 Task: Add Sunfood Superfoods Raw Organic Superfood Smoothie Mix to the cart.
Action: Mouse moved to (274, 133)
Screenshot: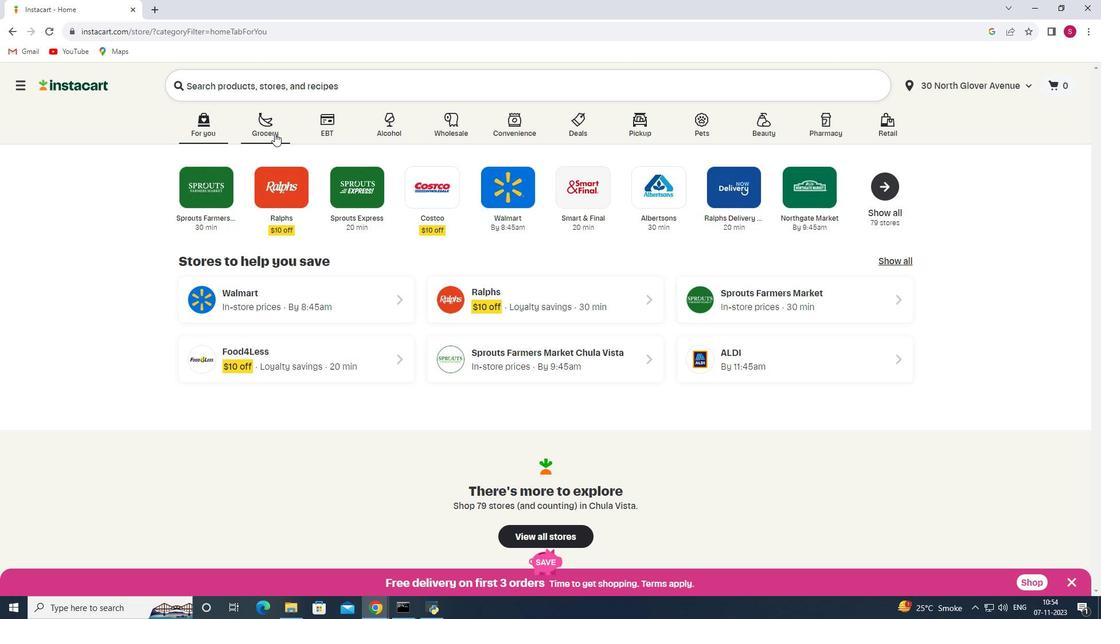 
Action: Mouse pressed left at (274, 133)
Screenshot: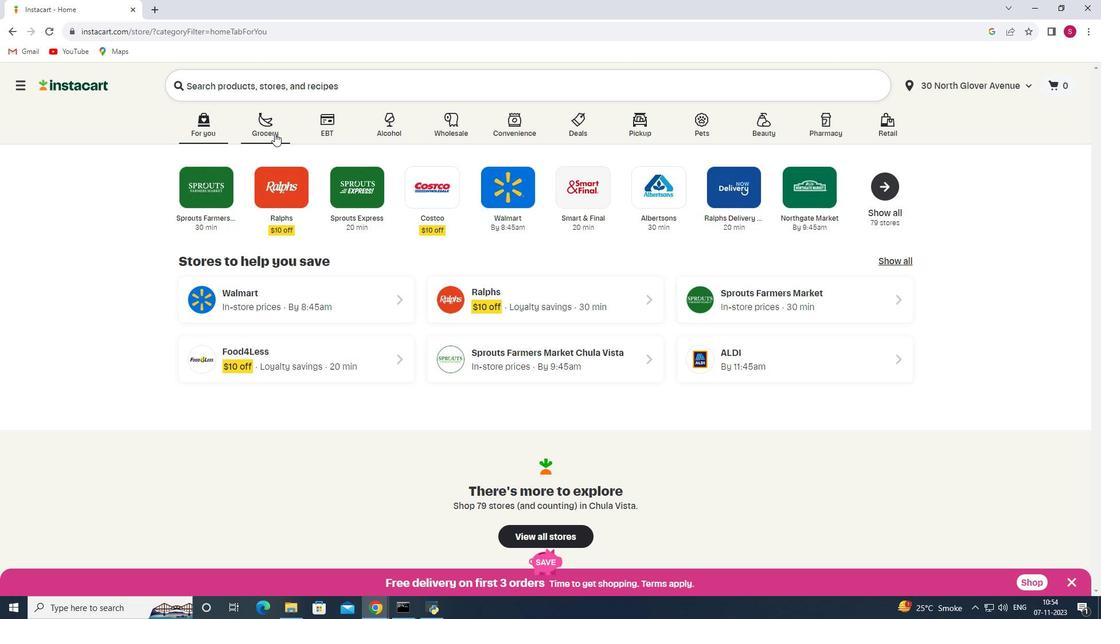 
Action: Mouse moved to (272, 334)
Screenshot: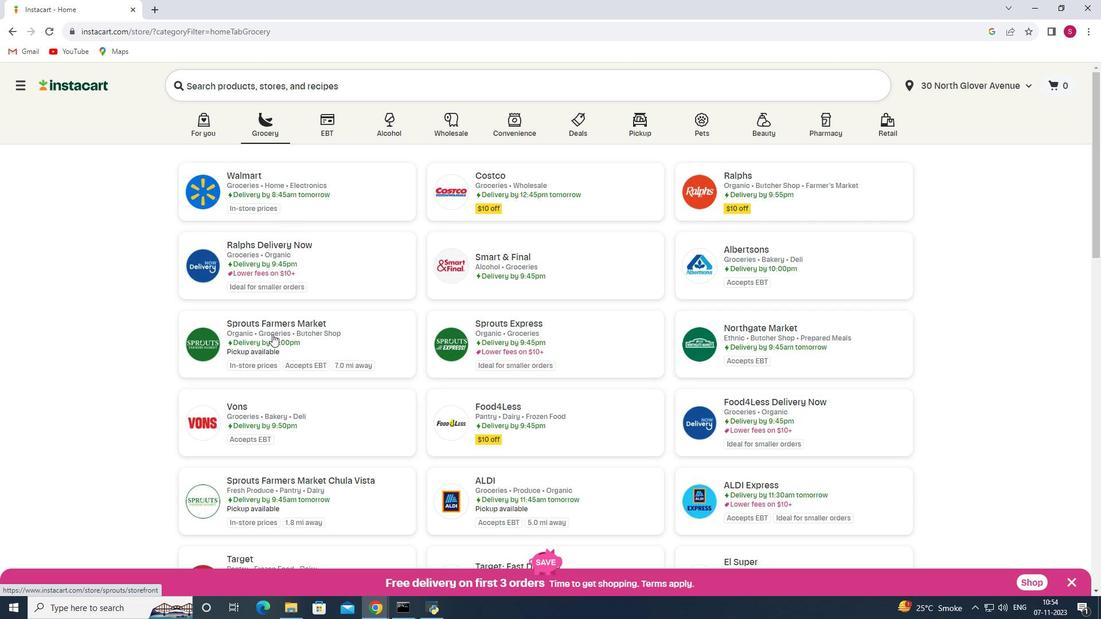 
Action: Mouse pressed left at (272, 334)
Screenshot: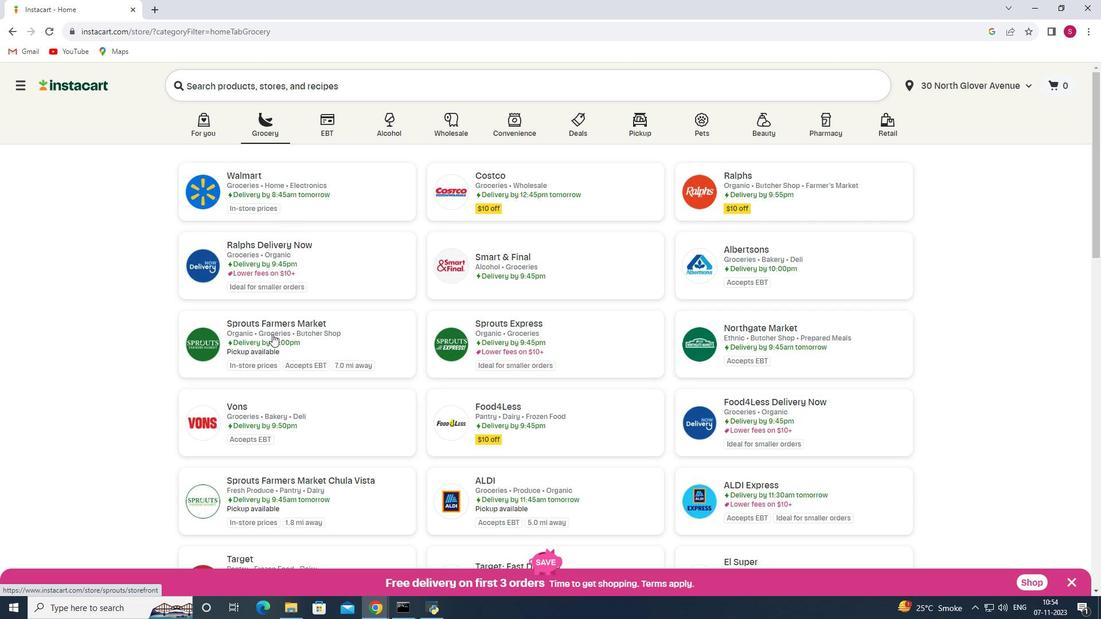 
Action: Mouse moved to (98, 328)
Screenshot: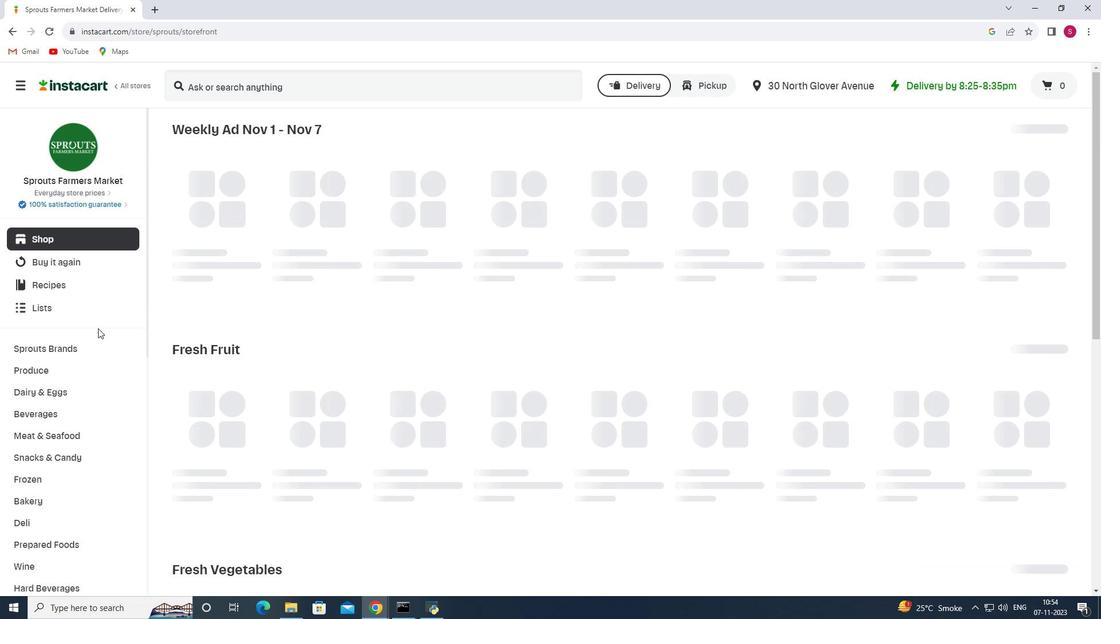 
Action: Mouse scrolled (98, 328) with delta (0, 0)
Screenshot: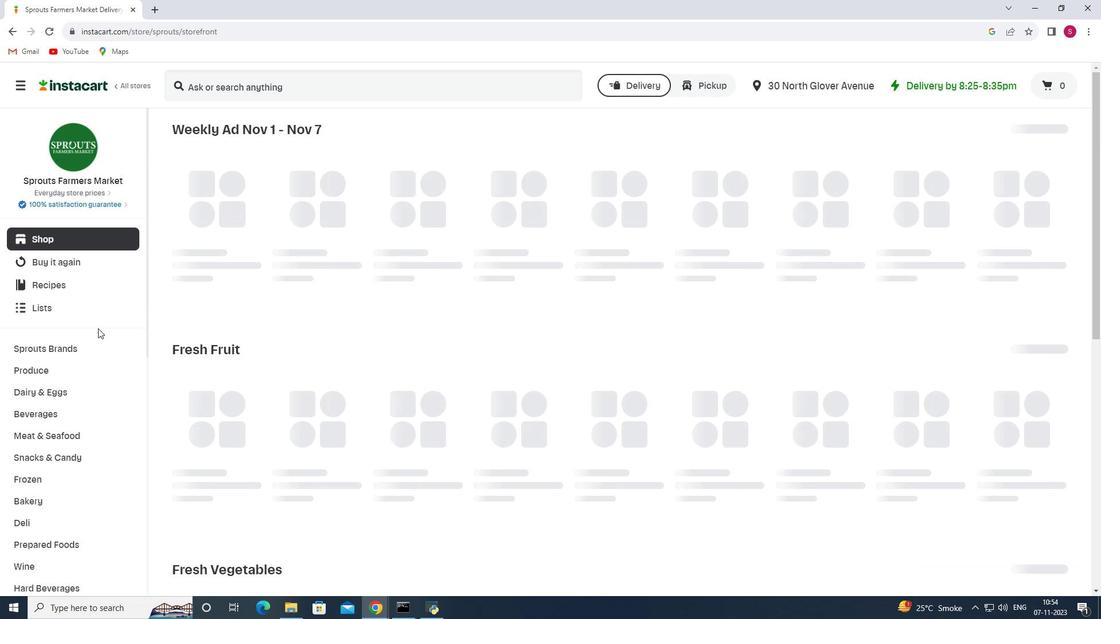 
Action: Mouse scrolled (98, 328) with delta (0, 0)
Screenshot: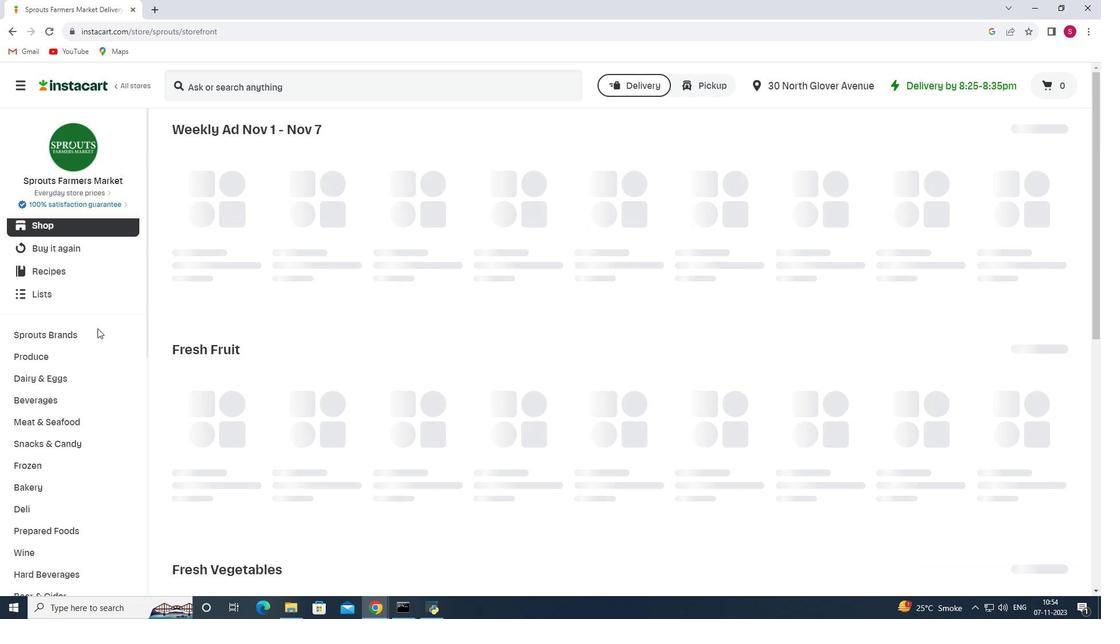 
Action: Mouse scrolled (98, 328) with delta (0, 0)
Screenshot: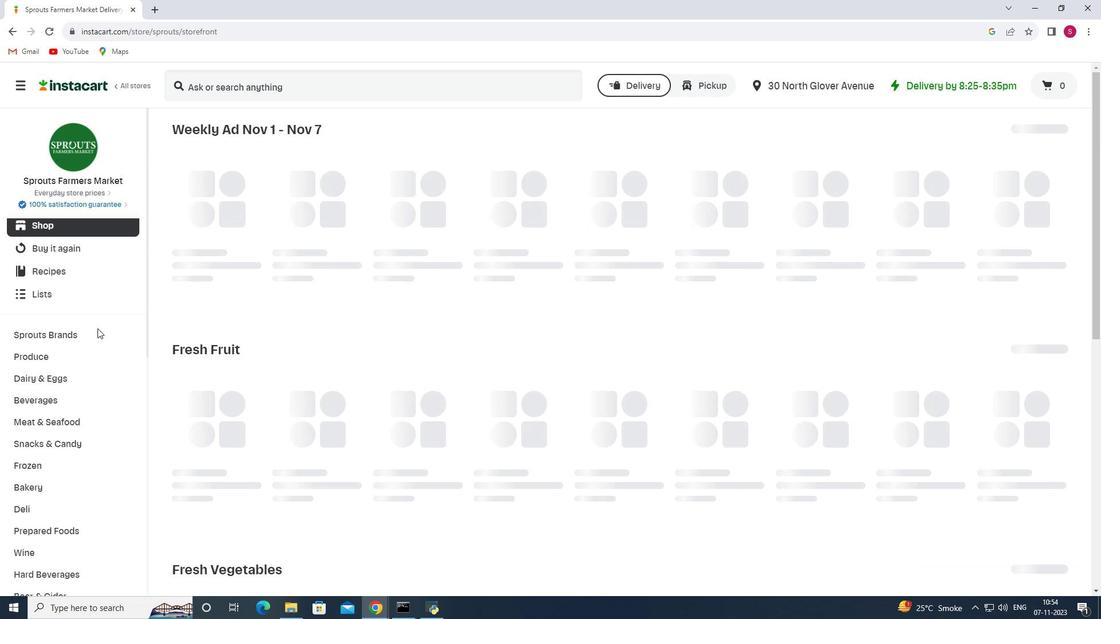 
Action: Mouse moved to (97, 328)
Screenshot: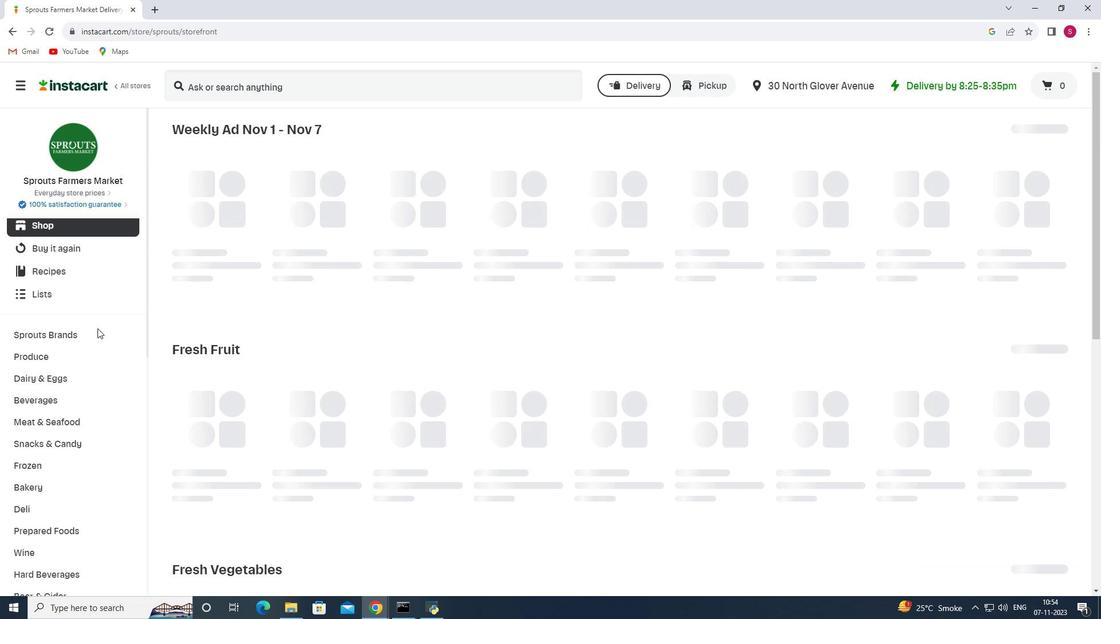 
Action: Mouse scrolled (97, 328) with delta (0, 0)
Screenshot: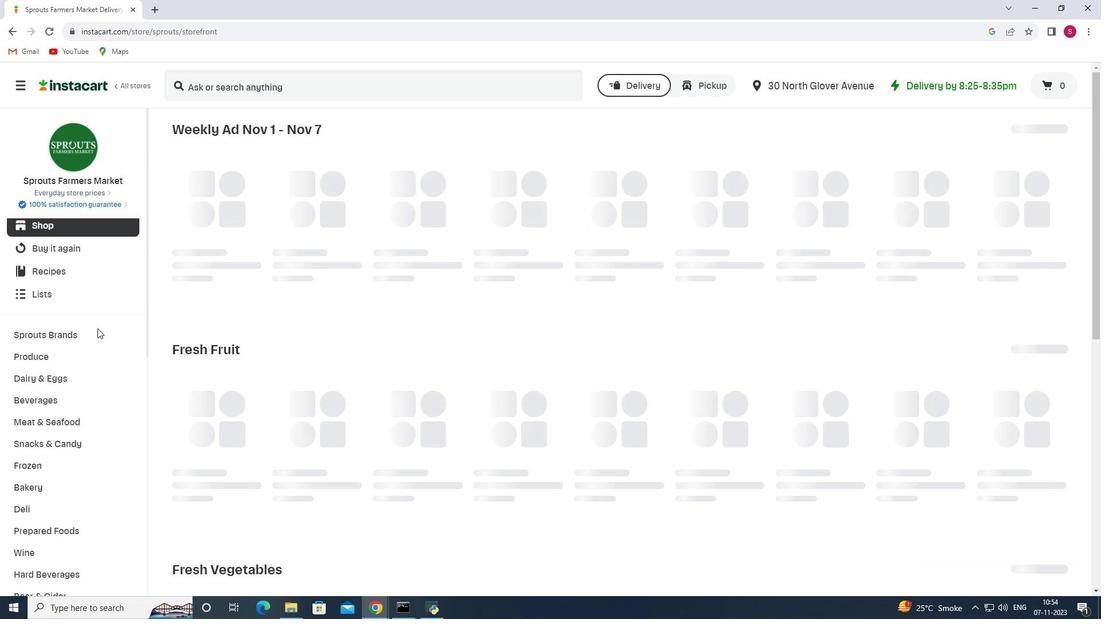 
Action: Mouse moved to (90, 322)
Screenshot: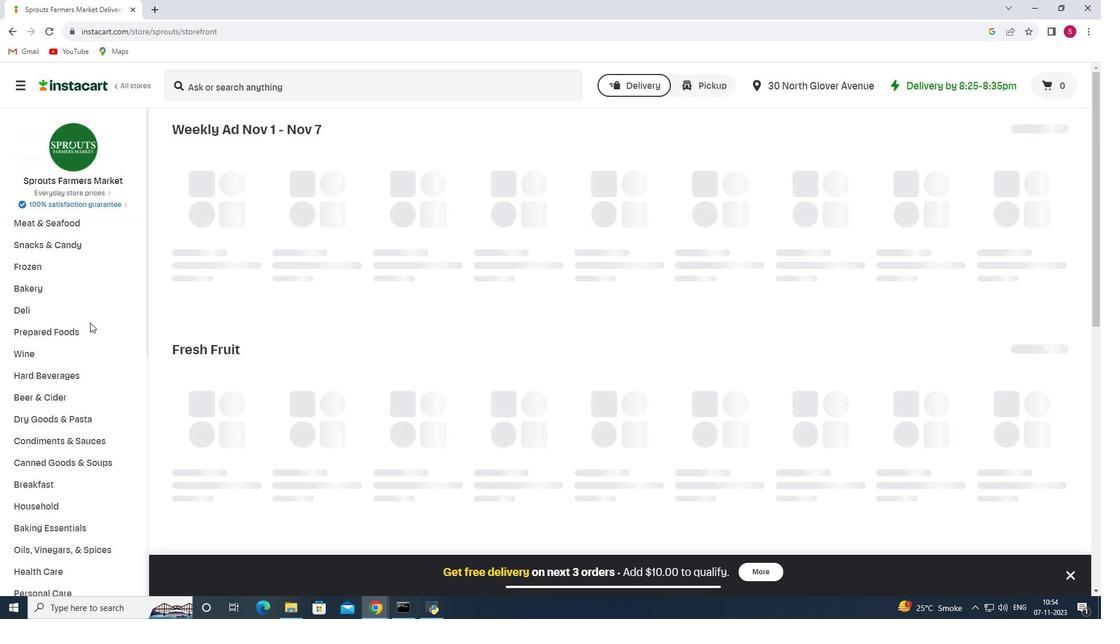
Action: Mouse scrolled (90, 322) with delta (0, 0)
Screenshot: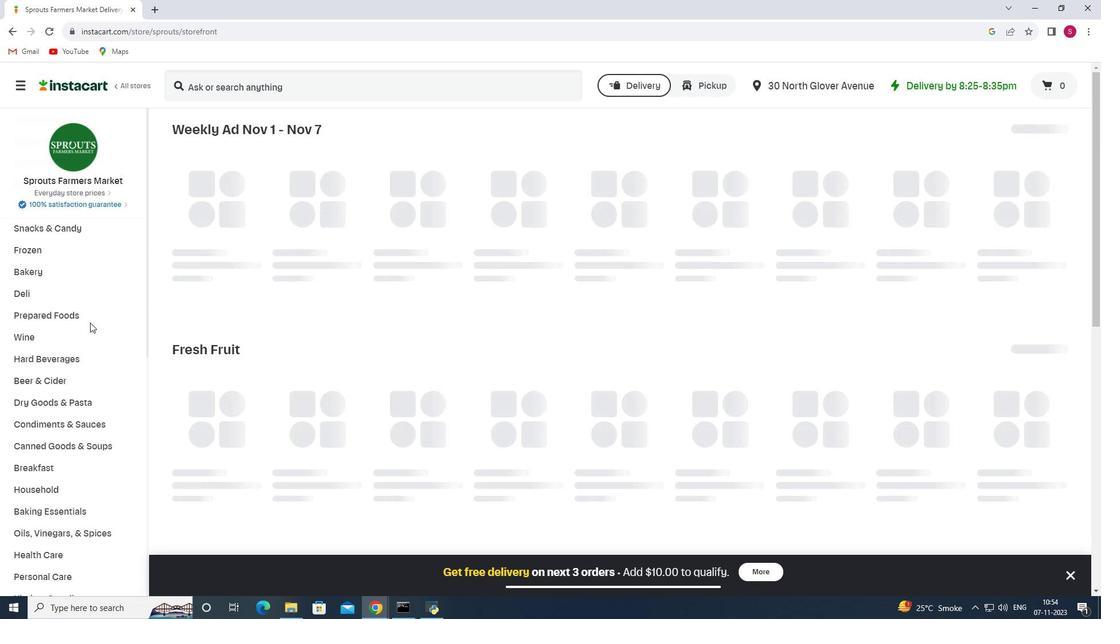 
Action: Mouse scrolled (90, 322) with delta (0, 0)
Screenshot: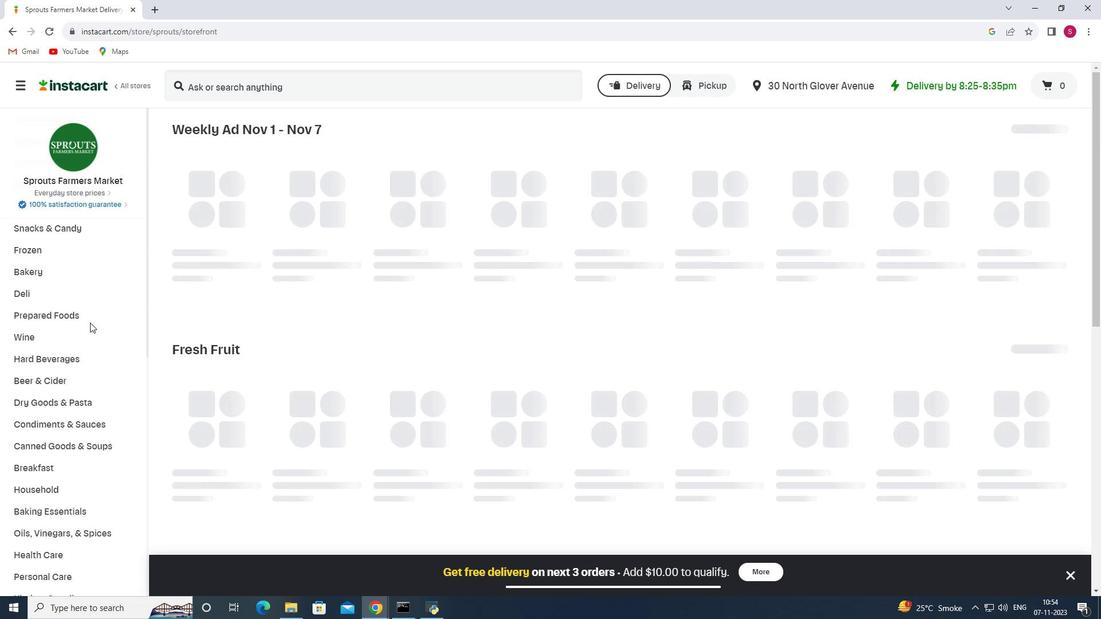 
Action: Mouse scrolled (90, 322) with delta (0, 0)
Screenshot: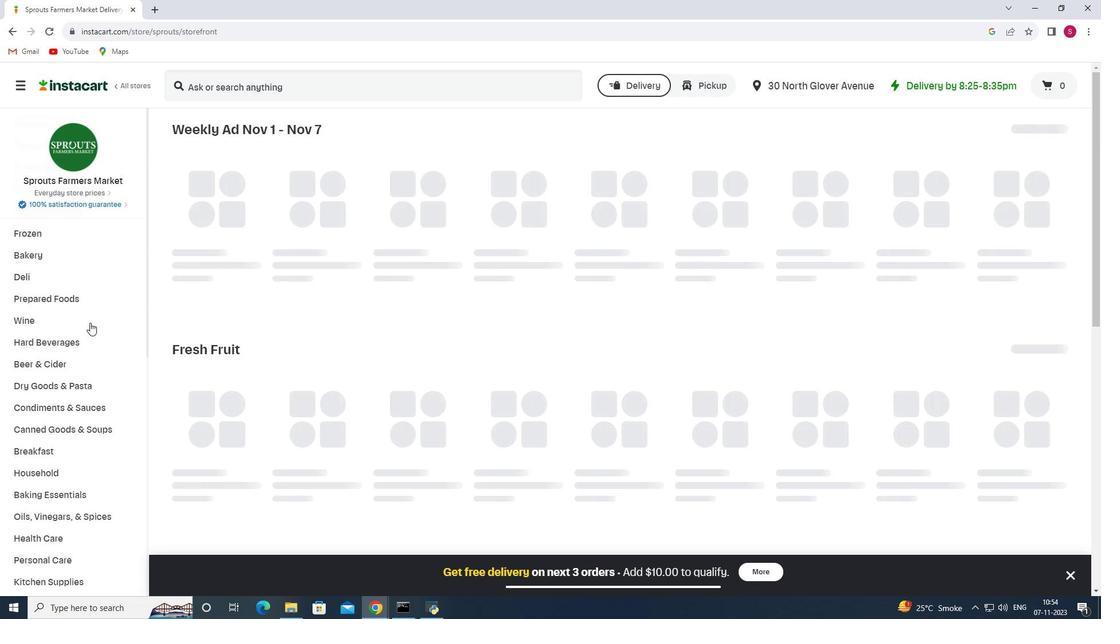 
Action: Mouse scrolled (90, 322) with delta (0, 0)
Screenshot: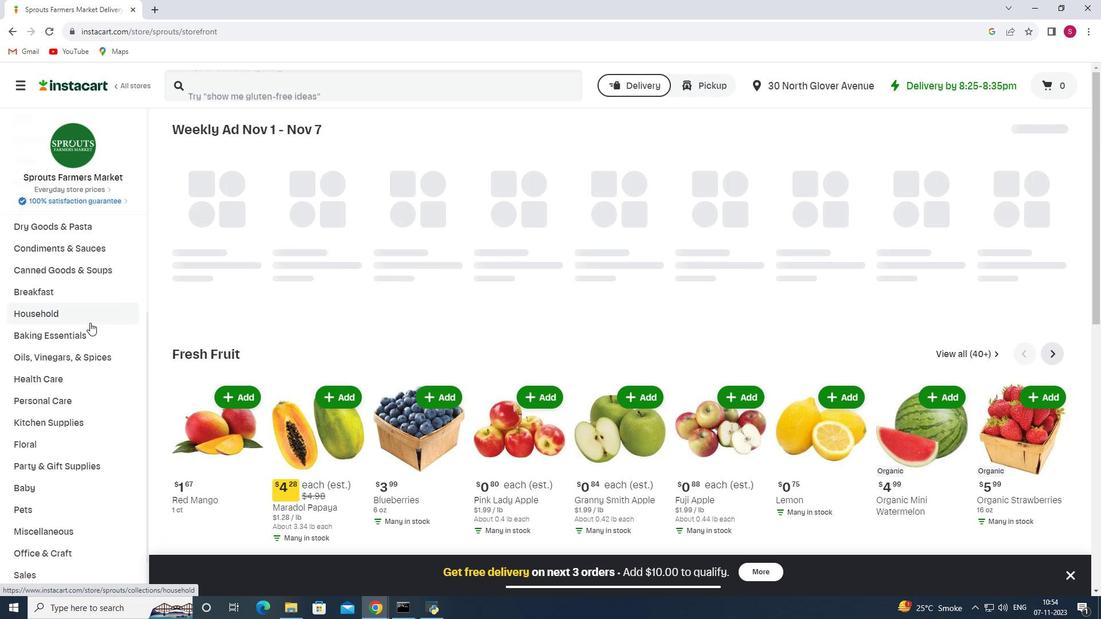 
Action: Mouse moved to (77, 324)
Screenshot: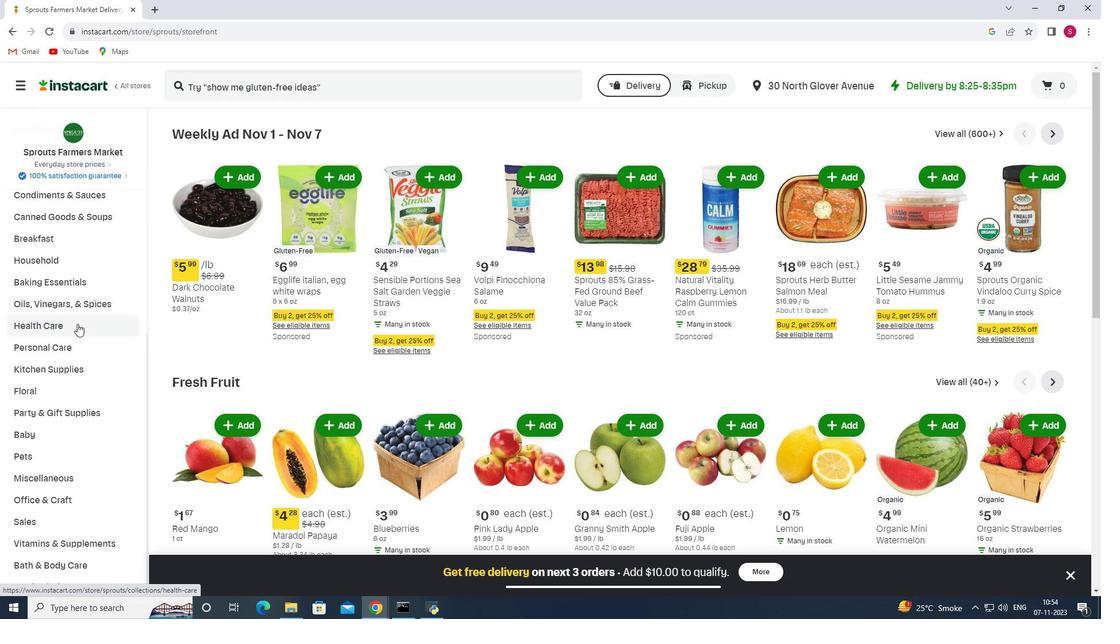 
Action: Mouse pressed left at (77, 324)
Screenshot: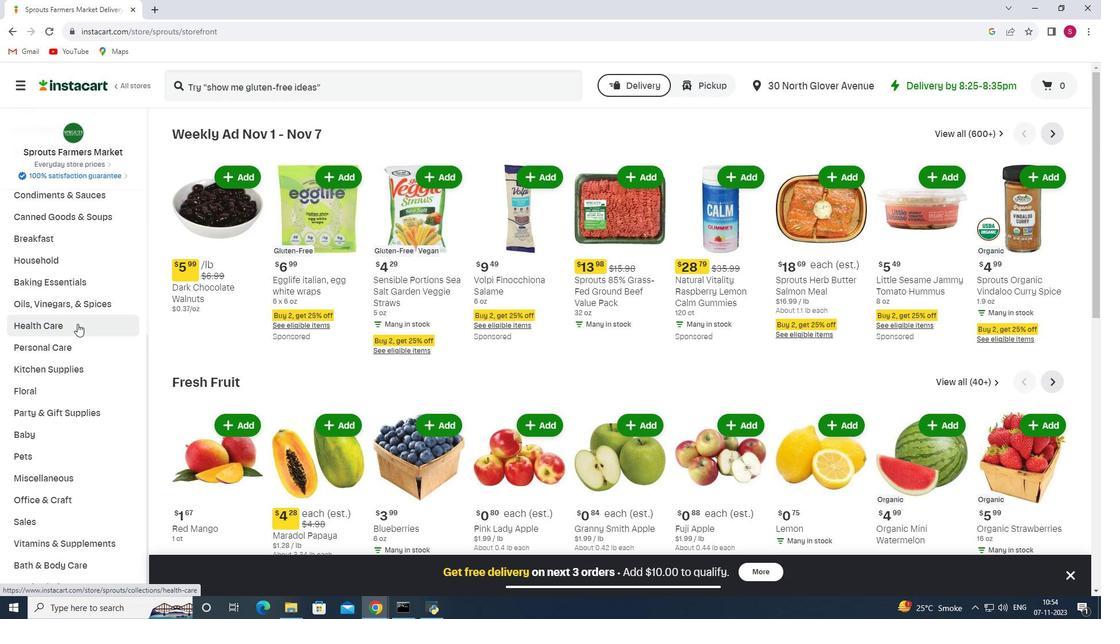 
Action: Mouse moved to (409, 159)
Screenshot: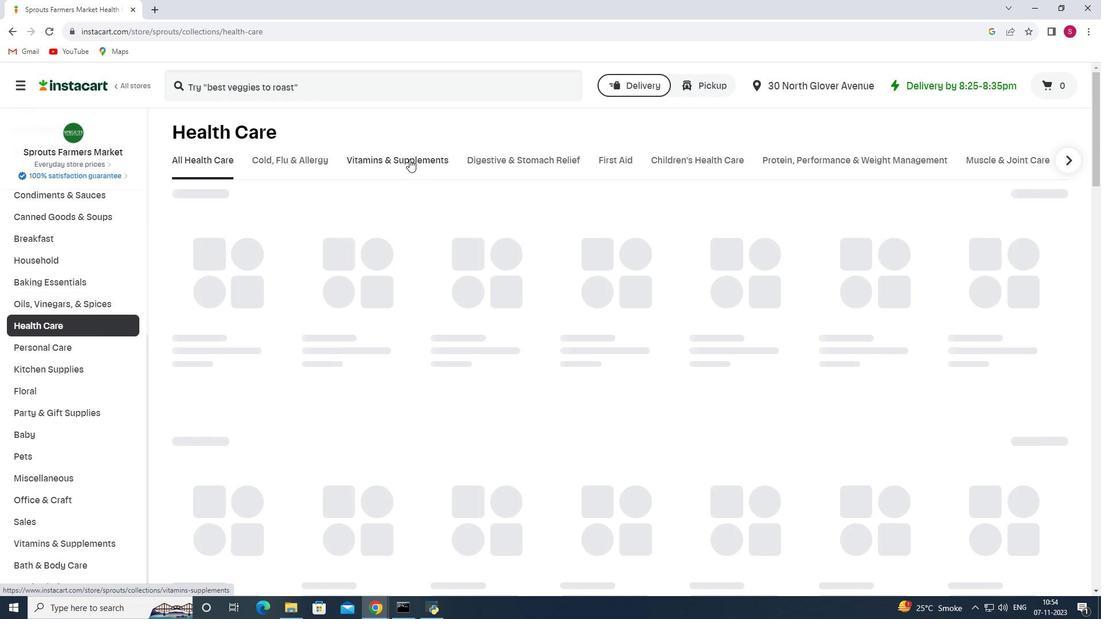 
Action: Mouse pressed left at (409, 159)
Screenshot: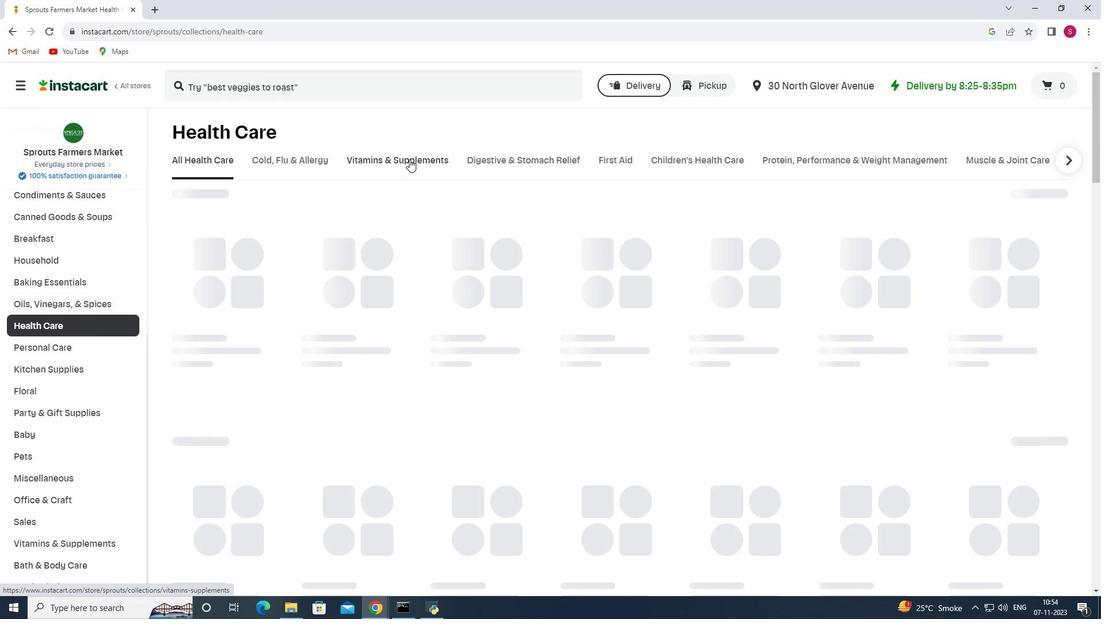 
Action: Mouse moved to (454, 211)
Screenshot: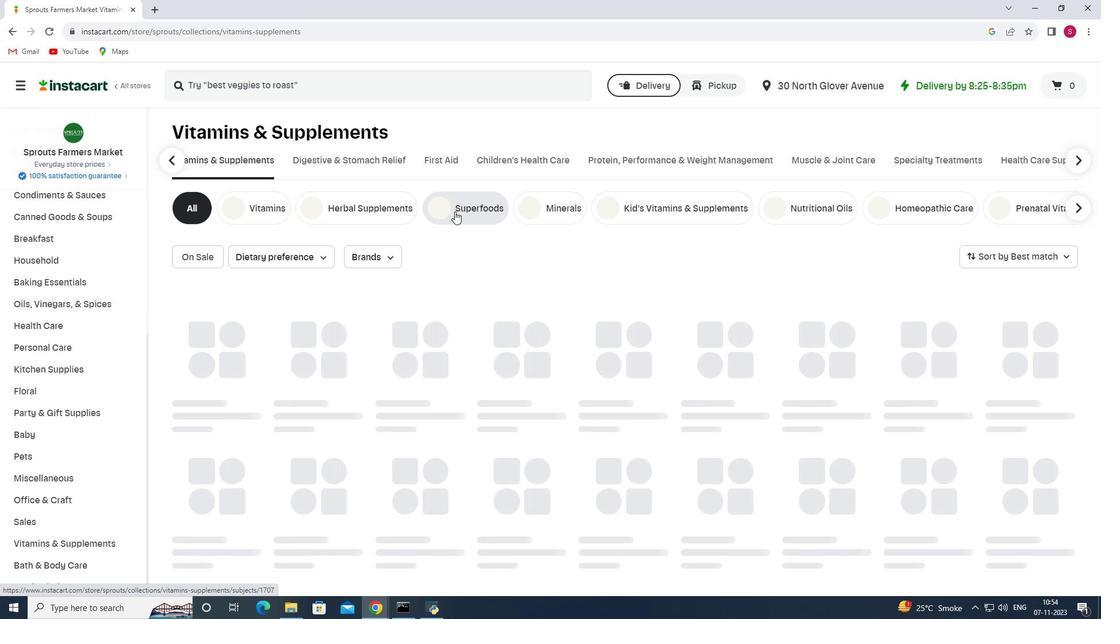 
Action: Mouse pressed left at (454, 211)
Screenshot: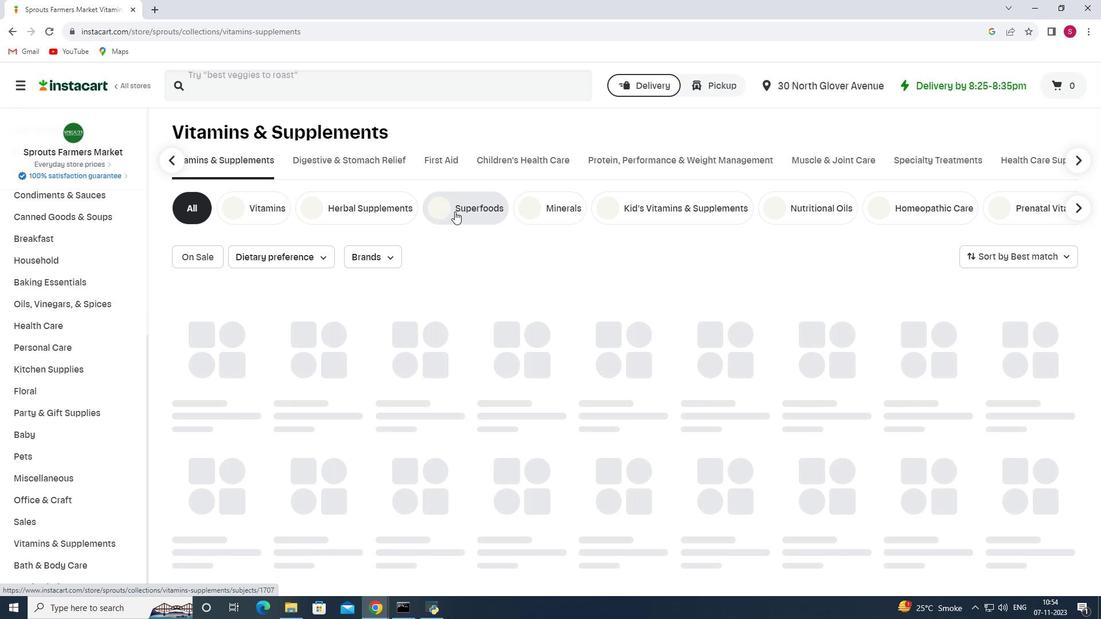 
Action: Mouse moved to (313, 92)
Screenshot: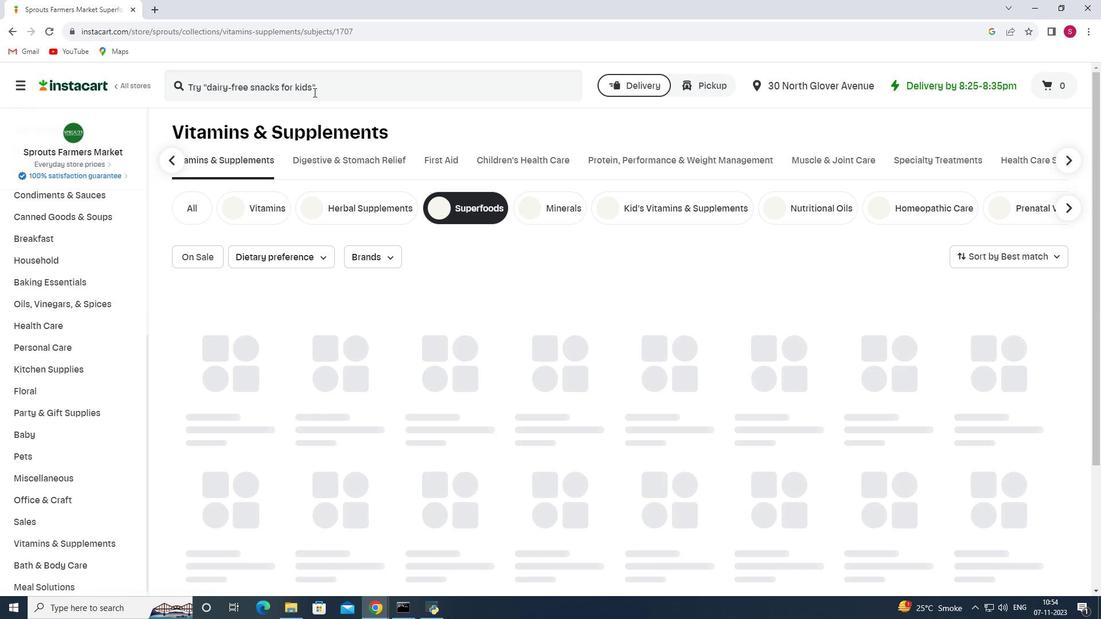 
Action: Mouse pressed left at (313, 92)
Screenshot: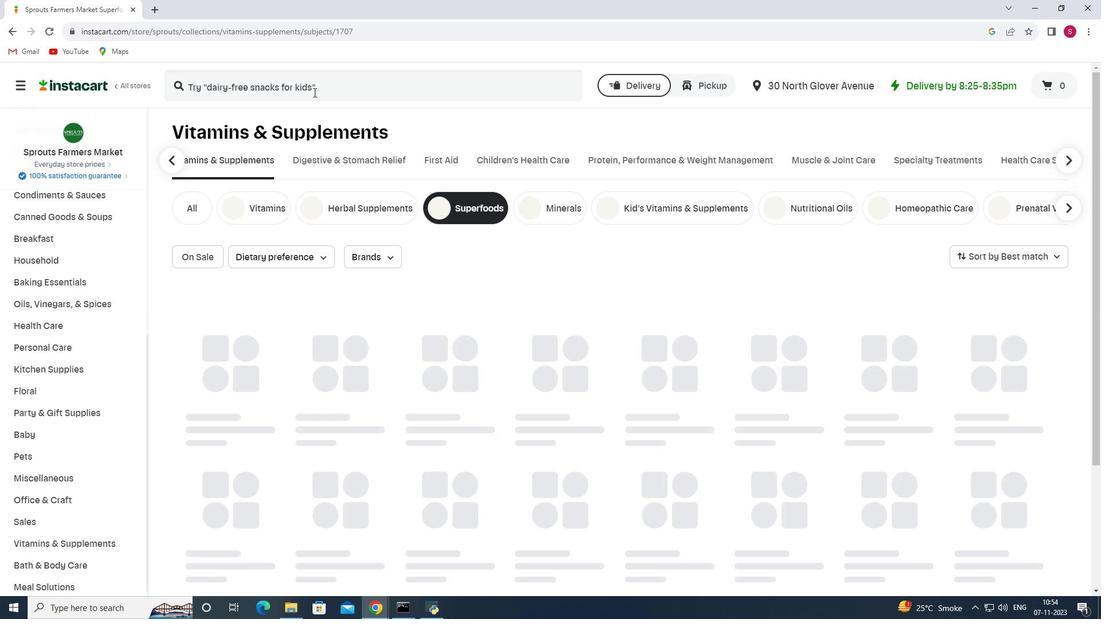 
Action: Key pressed <Key.shift>Sunfood<Key.space><Key.shift>Superfoods<Key.space><Key.shift>Raw<Key.space><Key.shift>Organic<Key.space><Key.shift>Superfood<Key.space><Key.shift>Smoothie<Key.space><Key.shift>Mix<Key.enter>
Screenshot: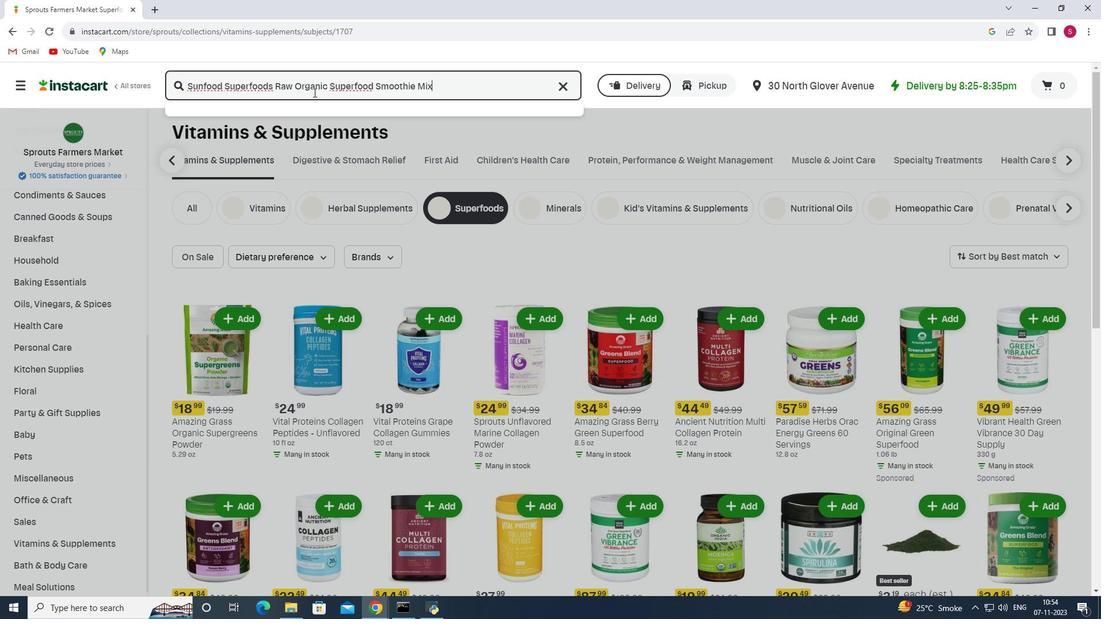 
Action: Mouse moved to (383, 209)
Screenshot: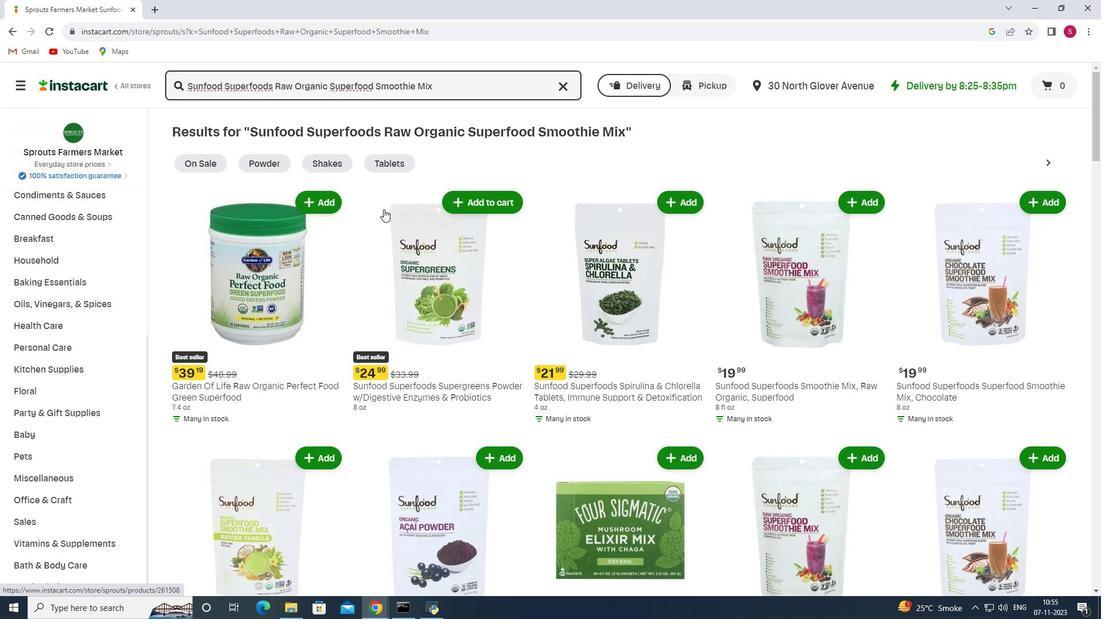 
Action: Mouse scrolled (383, 208) with delta (0, 0)
Screenshot: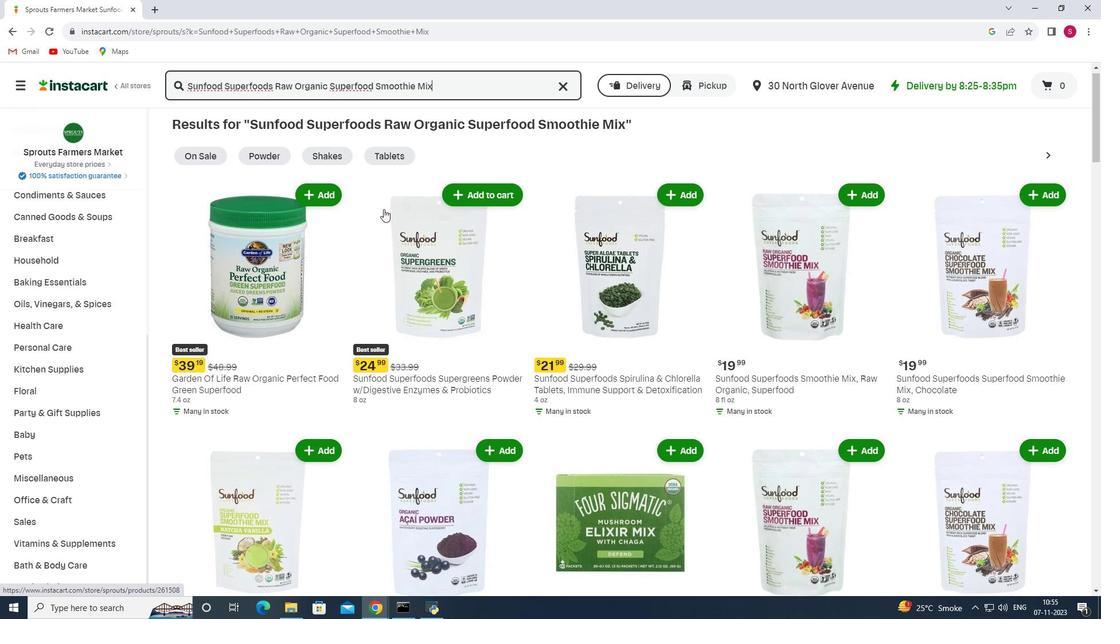 
Action: Mouse moved to (421, 206)
Screenshot: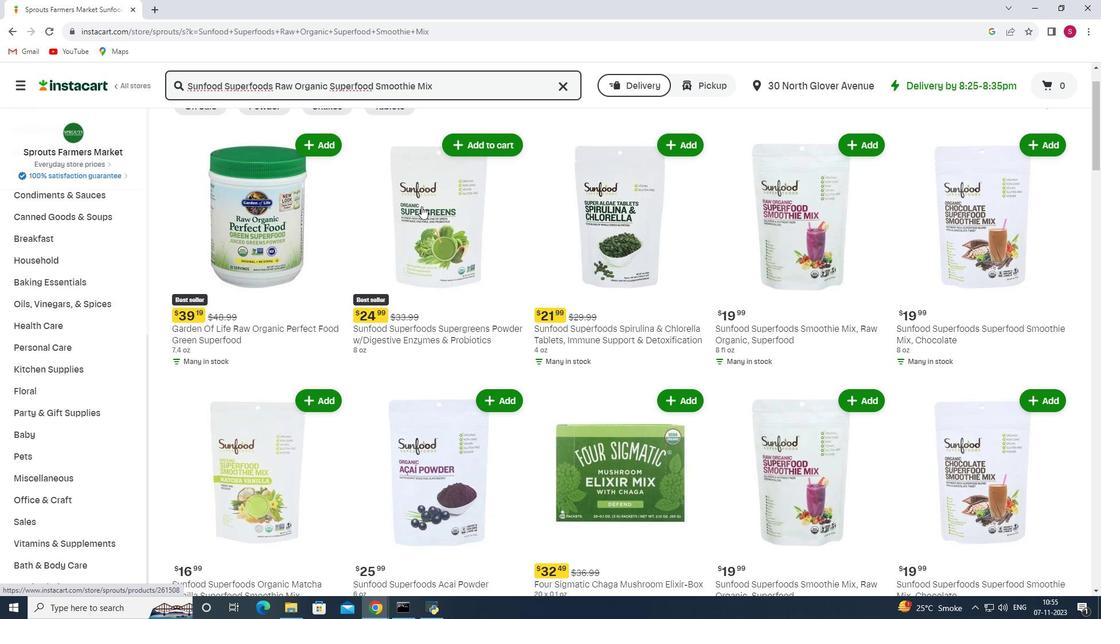 
Action: Mouse scrolled (421, 205) with delta (0, 0)
Screenshot: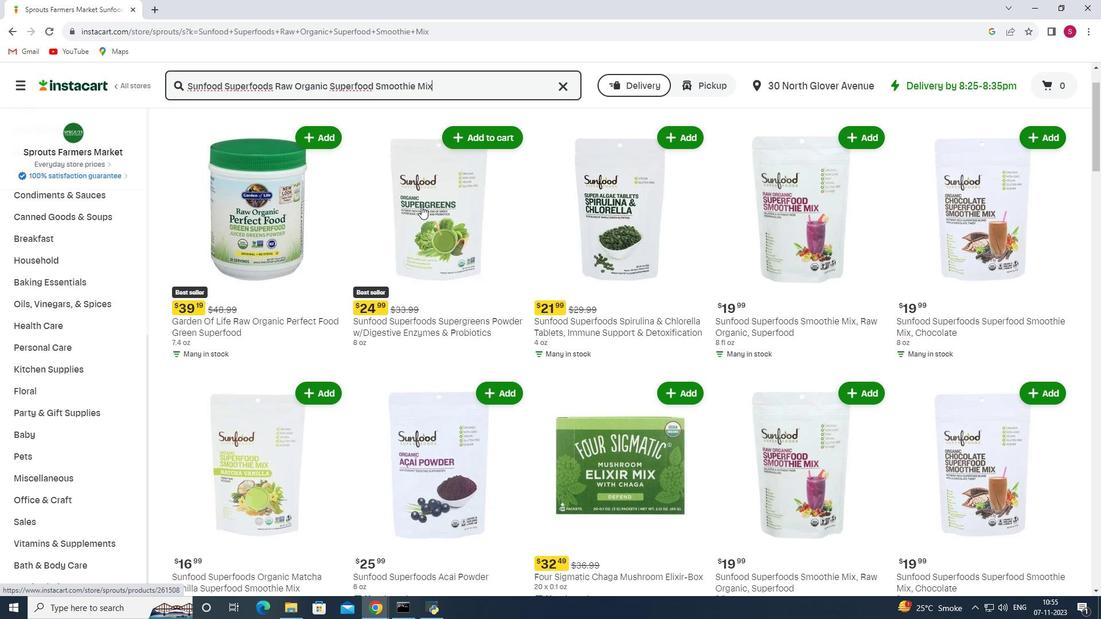 
Action: Mouse moved to (488, 209)
Screenshot: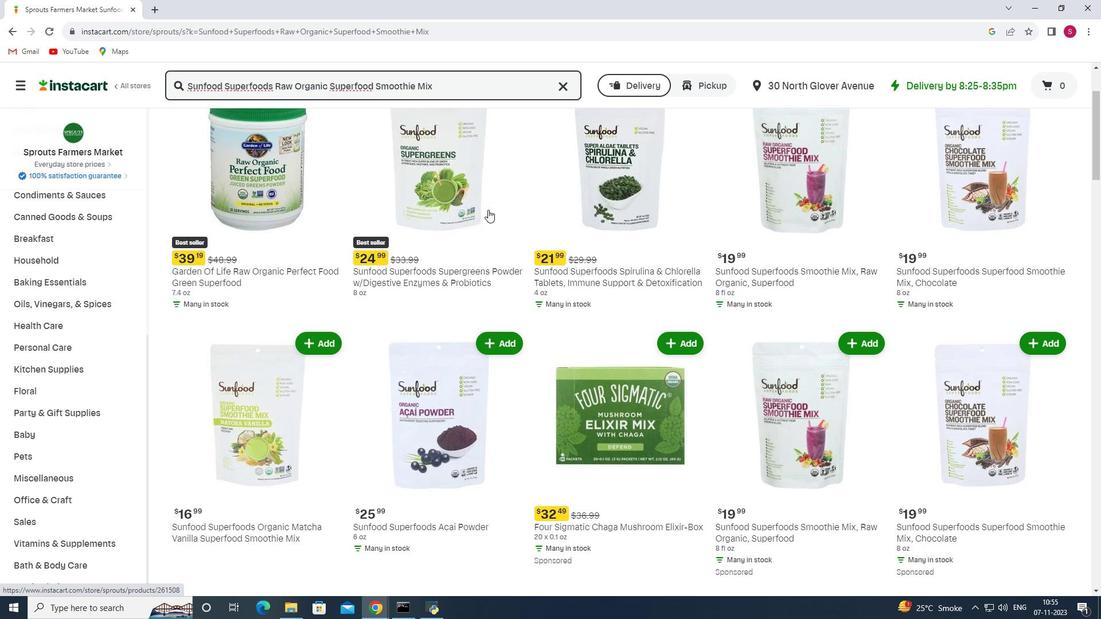 
Action: Mouse scrolled (488, 209) with delta (0, 0)
Screenshot: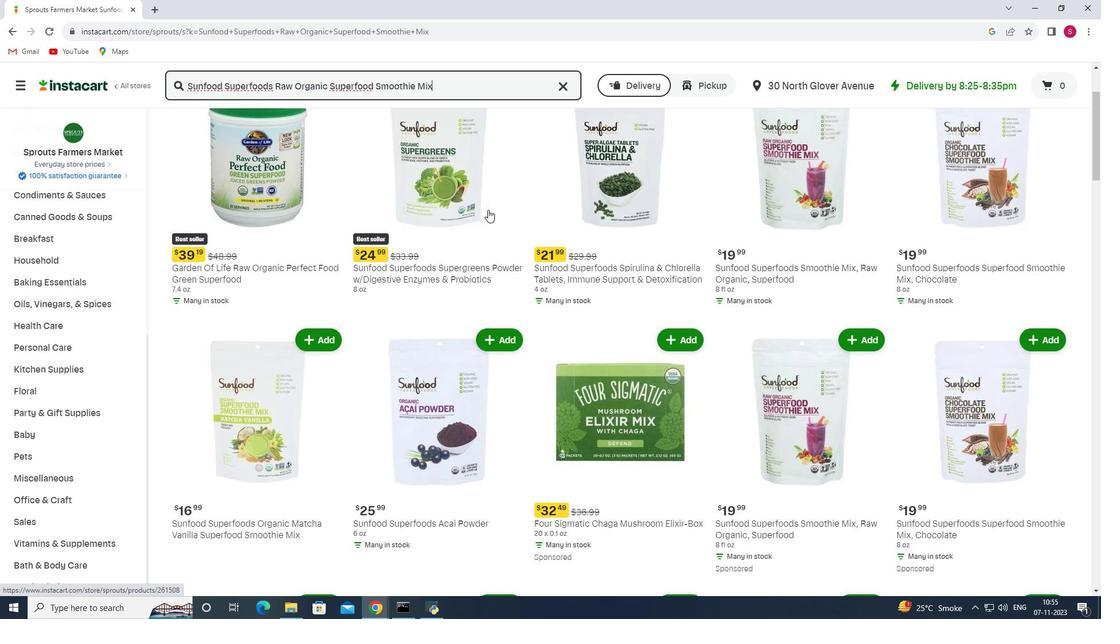 
Action: Mouse scrolled (488, 209) with delta (0, 0)
Screenshot: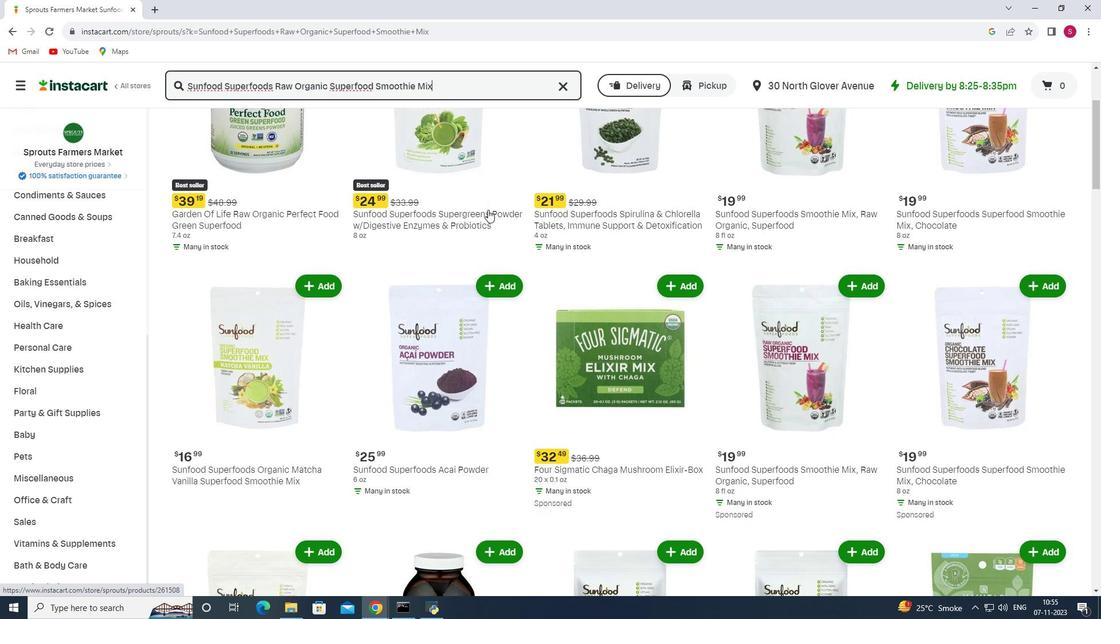 
Action: Mouse scrolled (488, 209) with delta (0, 0)
Screenshot: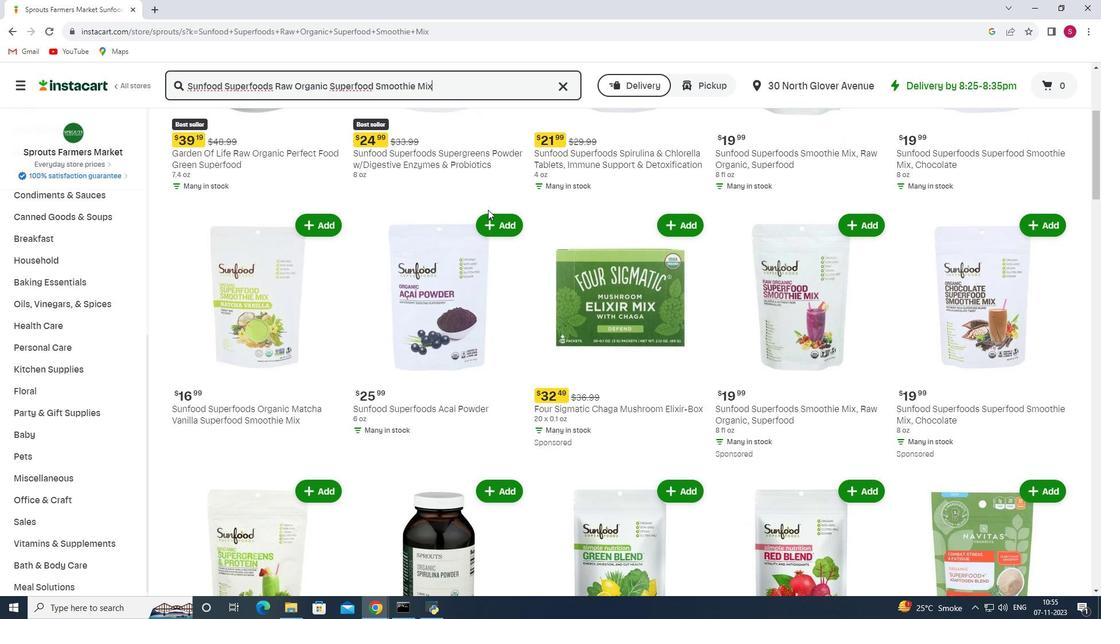 
Action: Mouse scrolled (488, 209) with delta (0, 0)
Screenshot: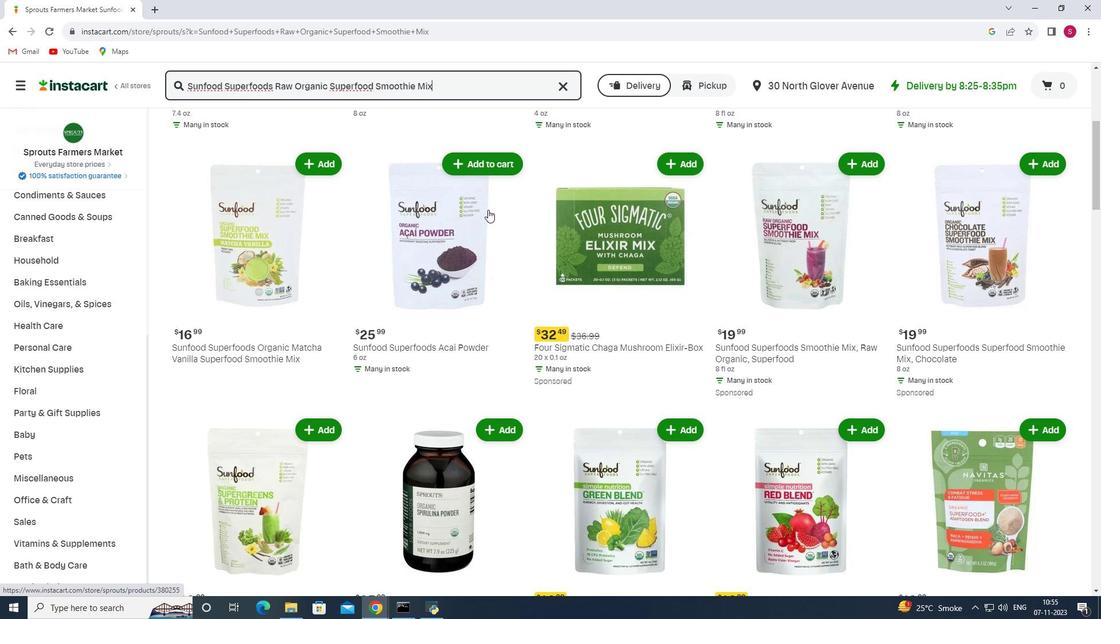 
Action: Mouse scrolled (488, 209) with delta (0, 0)
Screenshot: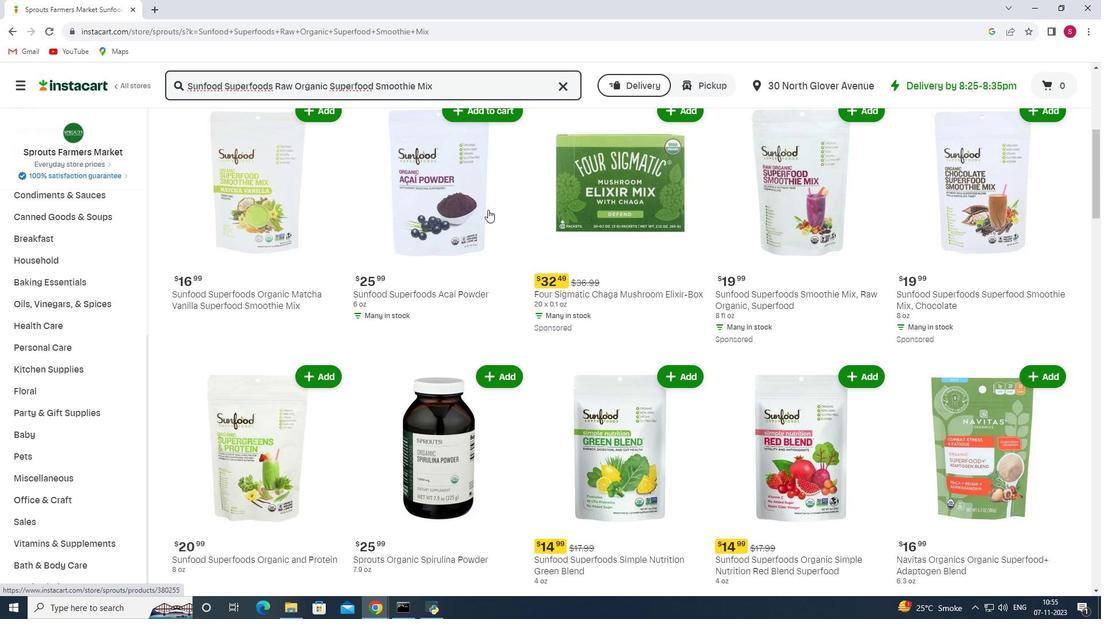 
Action: Mouse scrolled (488, 209) with delta (0, 0)
Screenshot: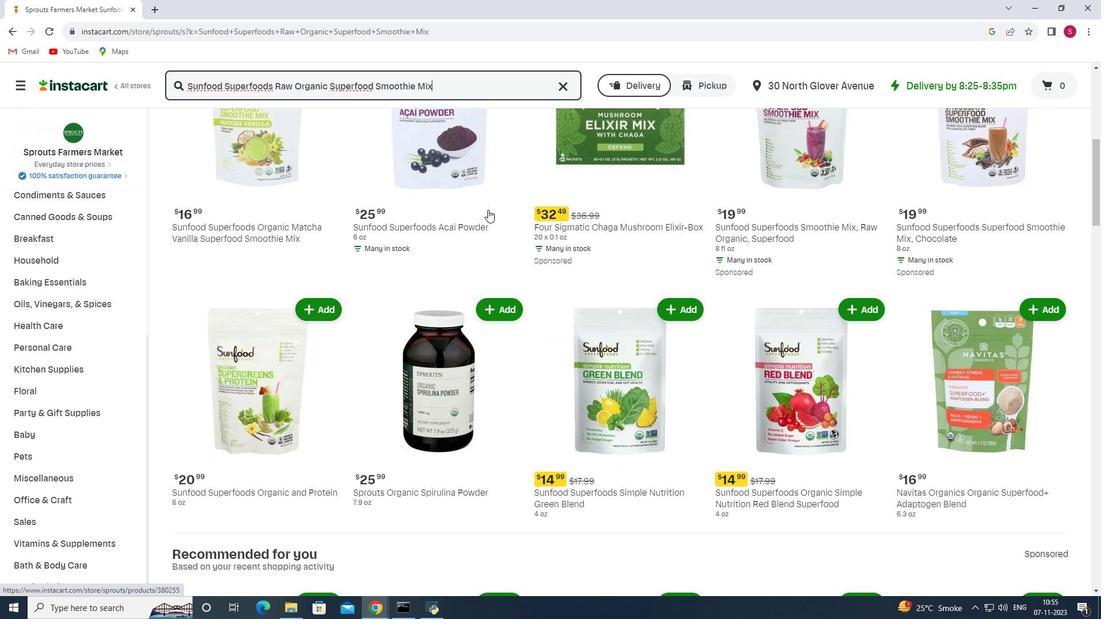 
Action: Mouse scrolled (488, 209) with delta (0, 0)
Screenshot: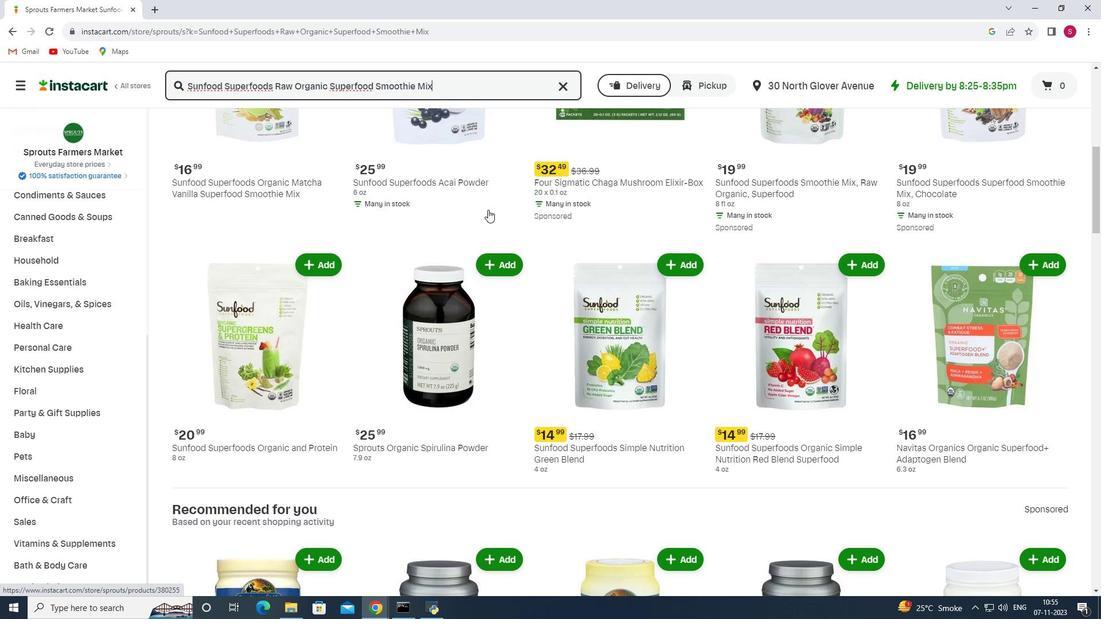 
Action: Mouse scrolled (488, 209) with delta (0, 0)
Screenshot: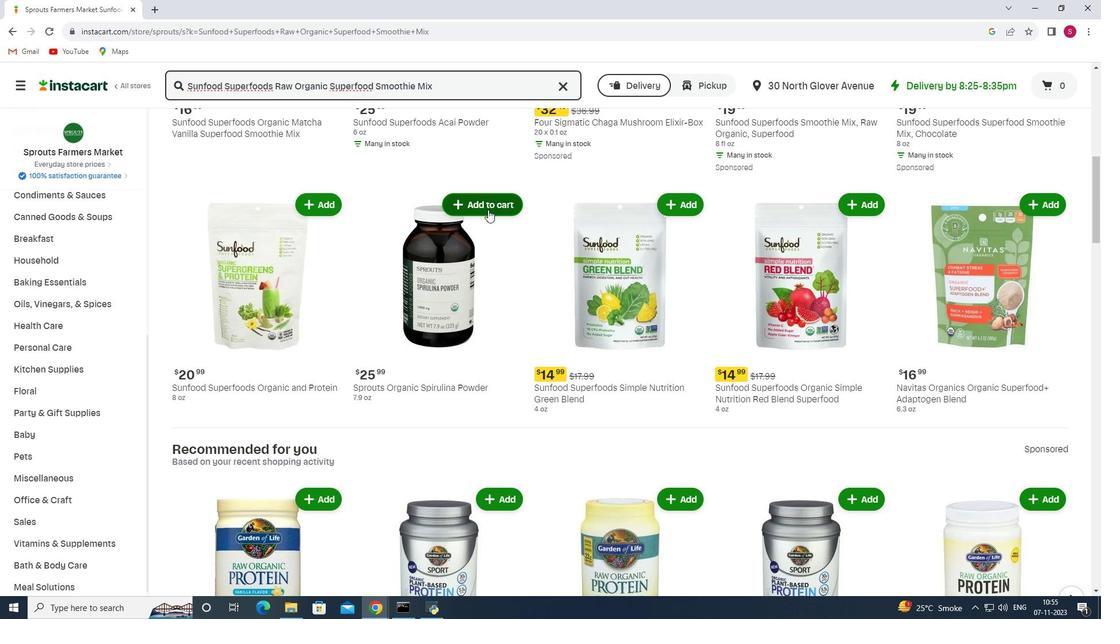 
Action: Mouse scrolled (488, 209) with delta (0, 0)
Screenshot: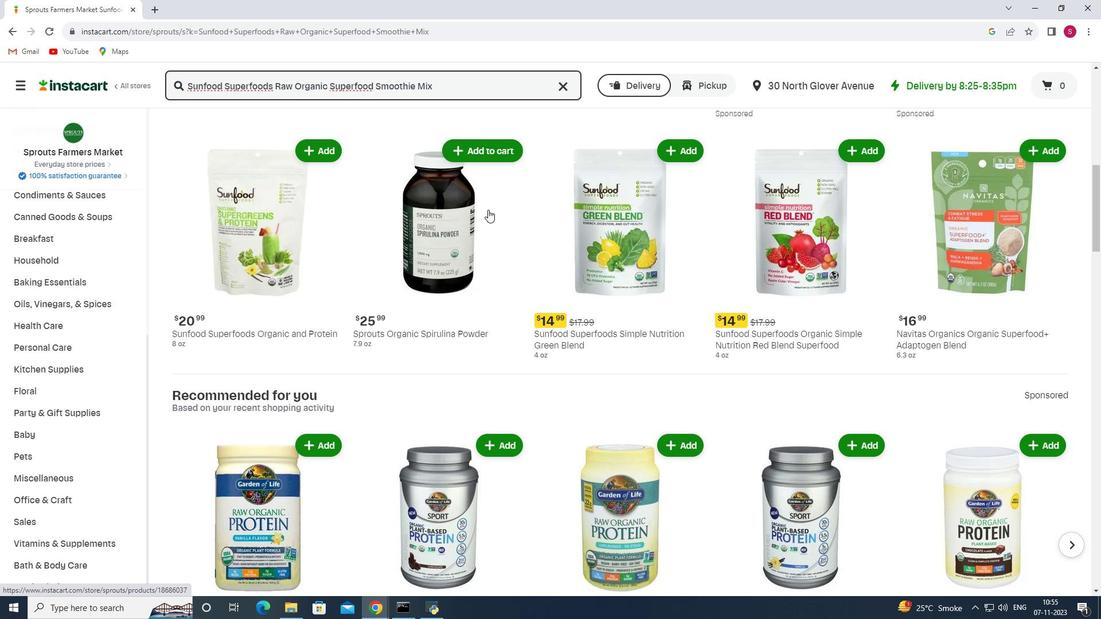 
Action: Mouse moved to (489, 211)
Screenshot: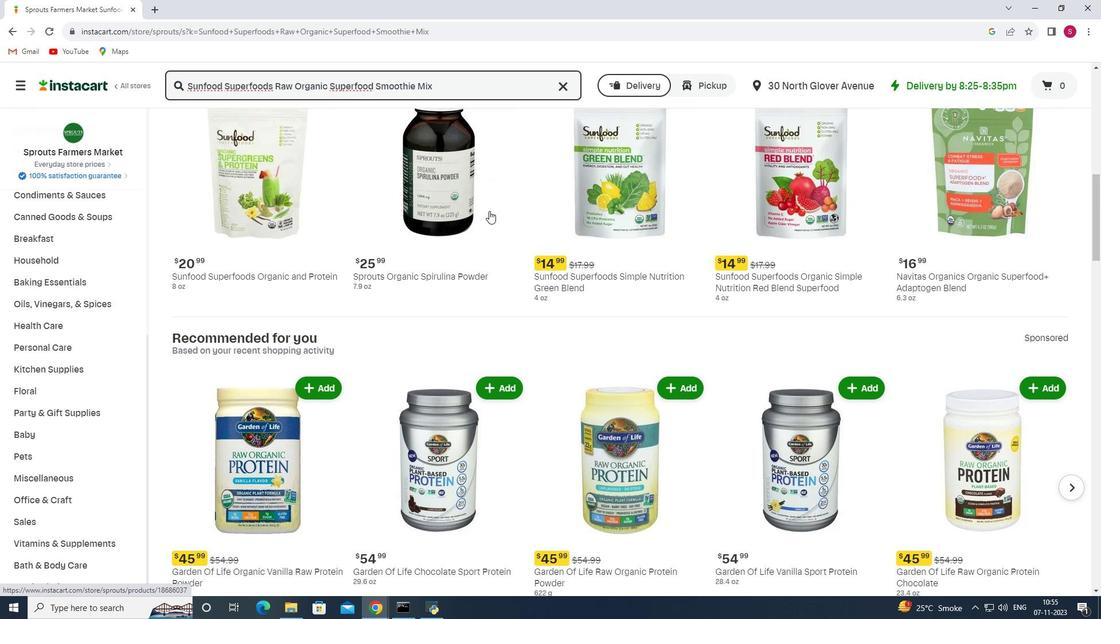 
Action: Mouse scrolled (489, 210) with delta (0, 0)
Screenshot: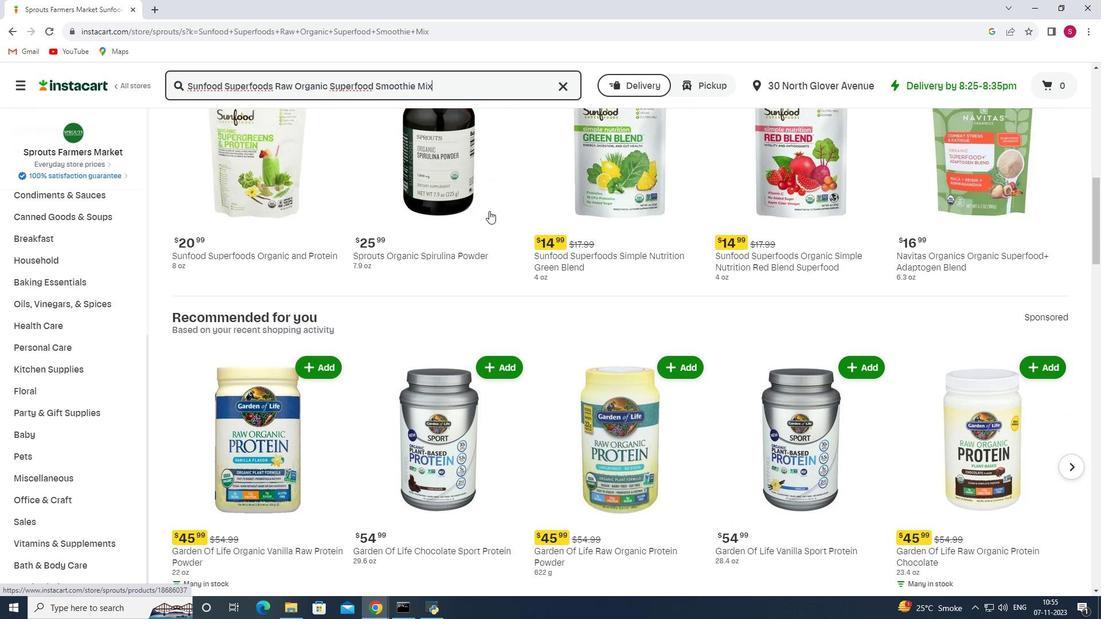 
Action: Mouse scrolled (489, 210) with delta (0, 0)
Screenshot: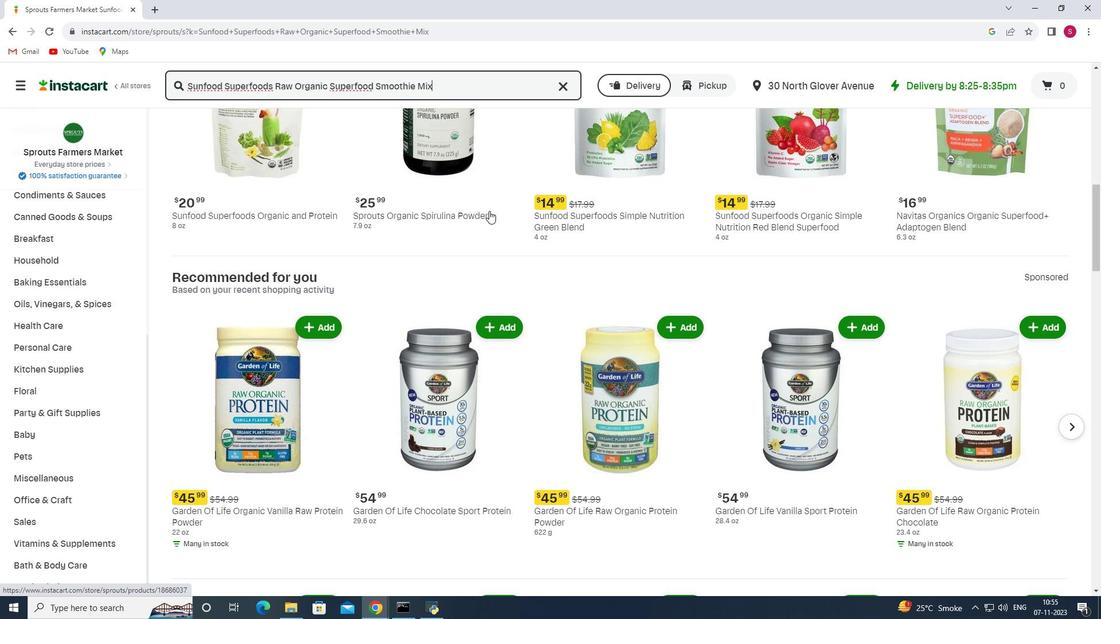 
Action: Mouse scrolled (489, 210) with delta (0, 0)
Screenshot: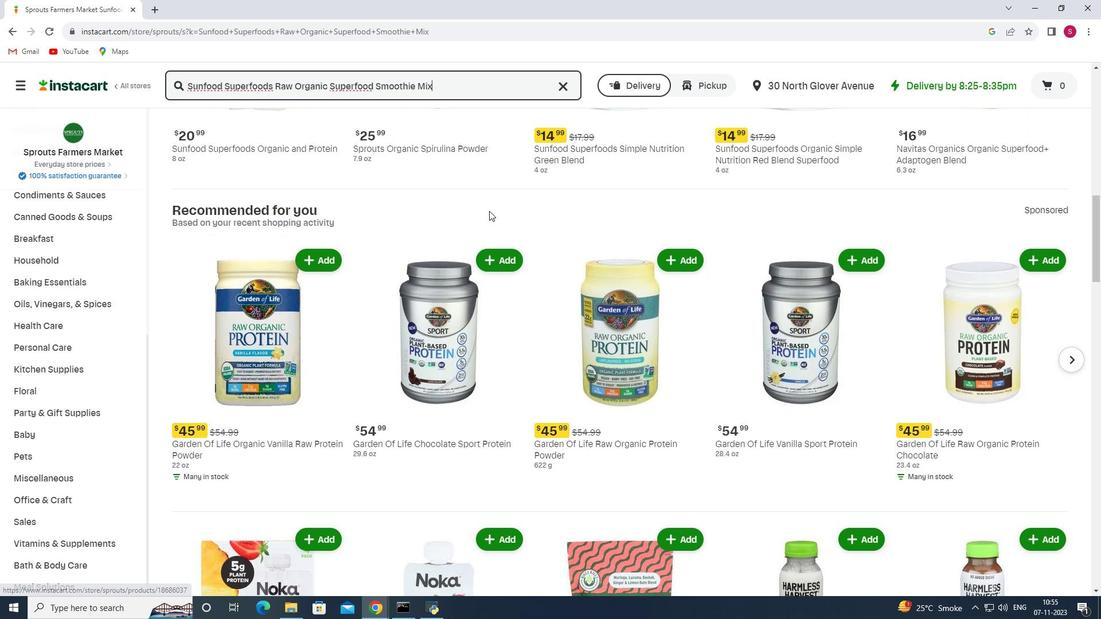 
Action: Mouse scrolled (489, 210) with delta (0, 0)
Screenshot: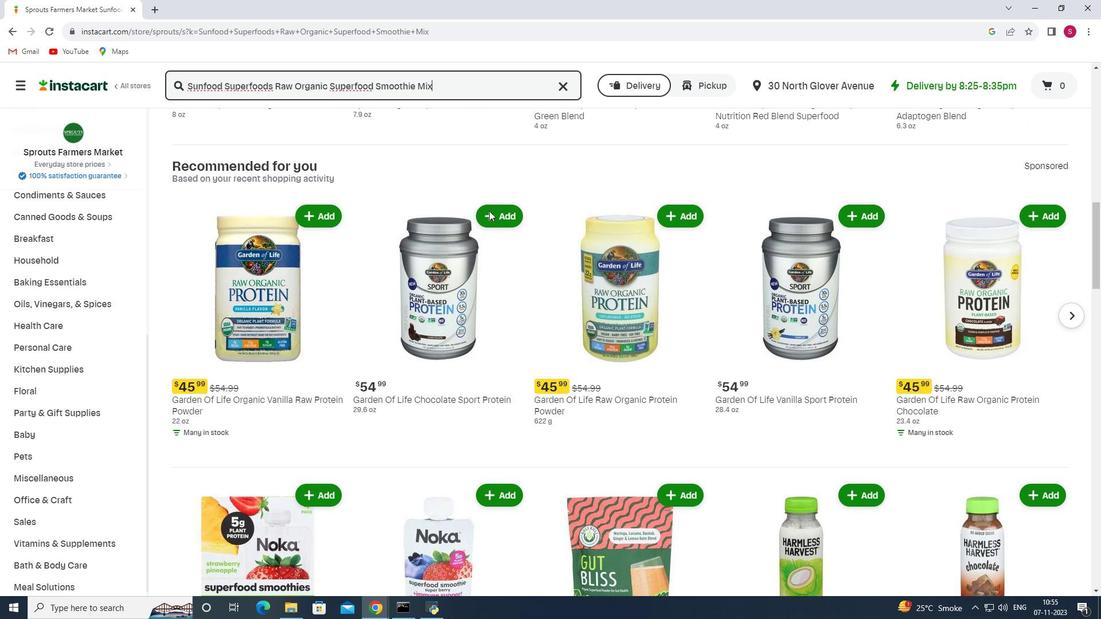 
Action: Mouse scrolled (489, 210) with delta (0, 0)
Screenshot: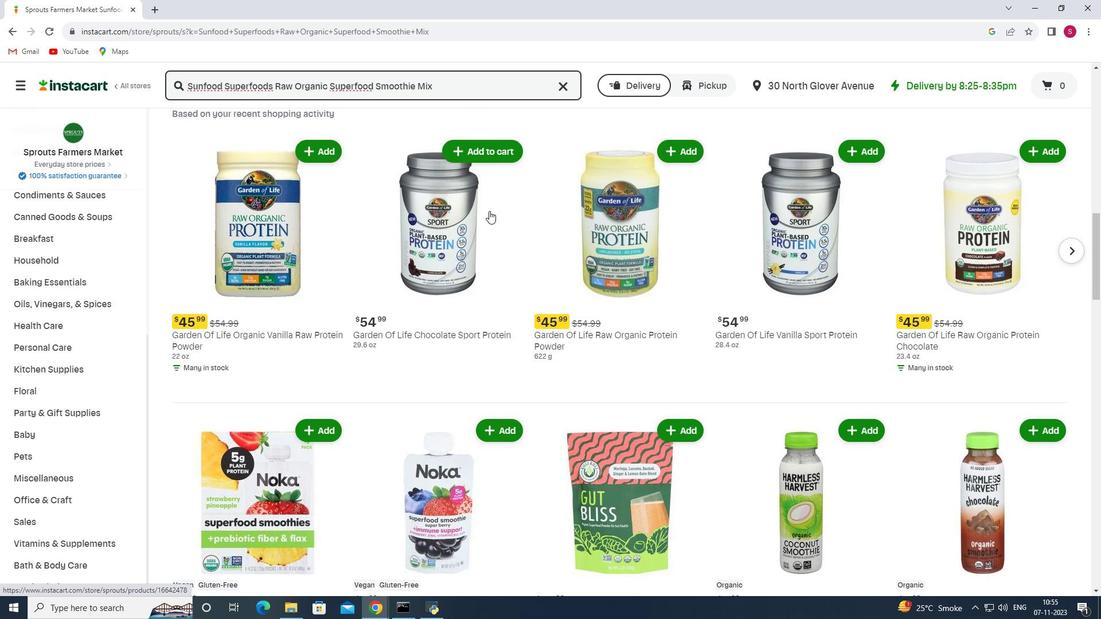 
Action: Mouse scrolled (489, 210) with delta (0, 0)
Screenshot: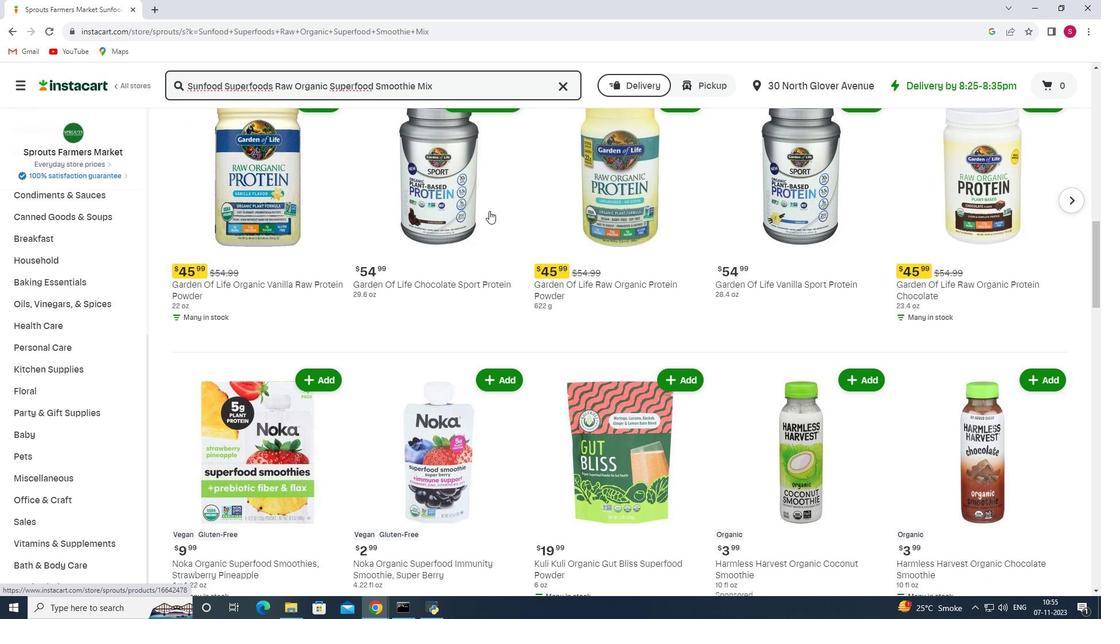 
Action: Mouse scrolled (489, 210) with delta (0, 0)
Screenshot: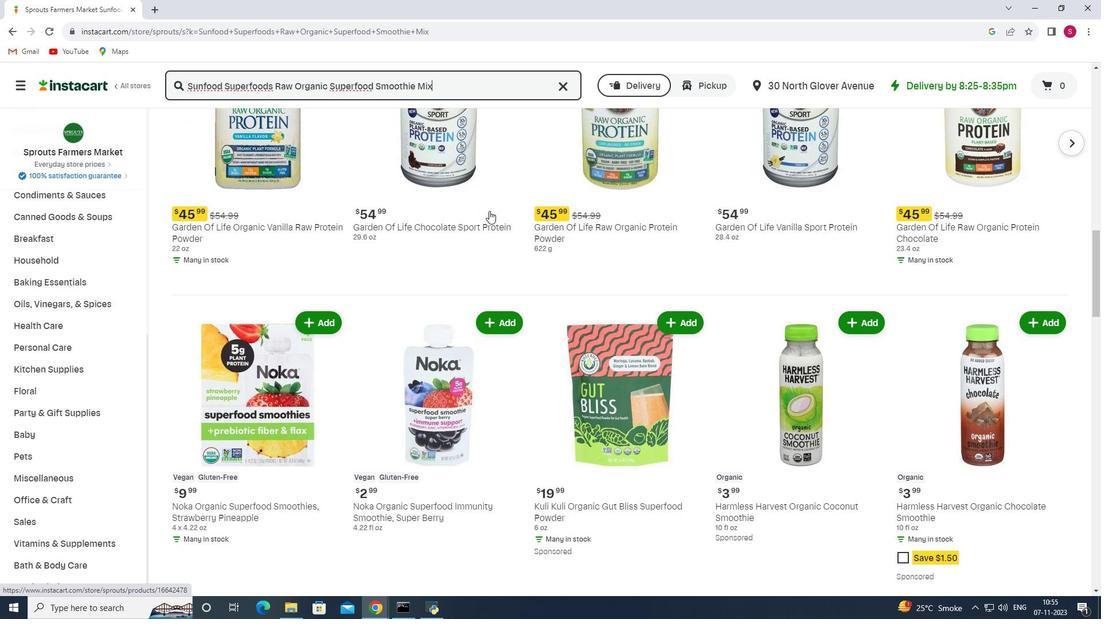 
Action: Mouse scrolled (489, 210) with delta (0, 0)
Screenshot: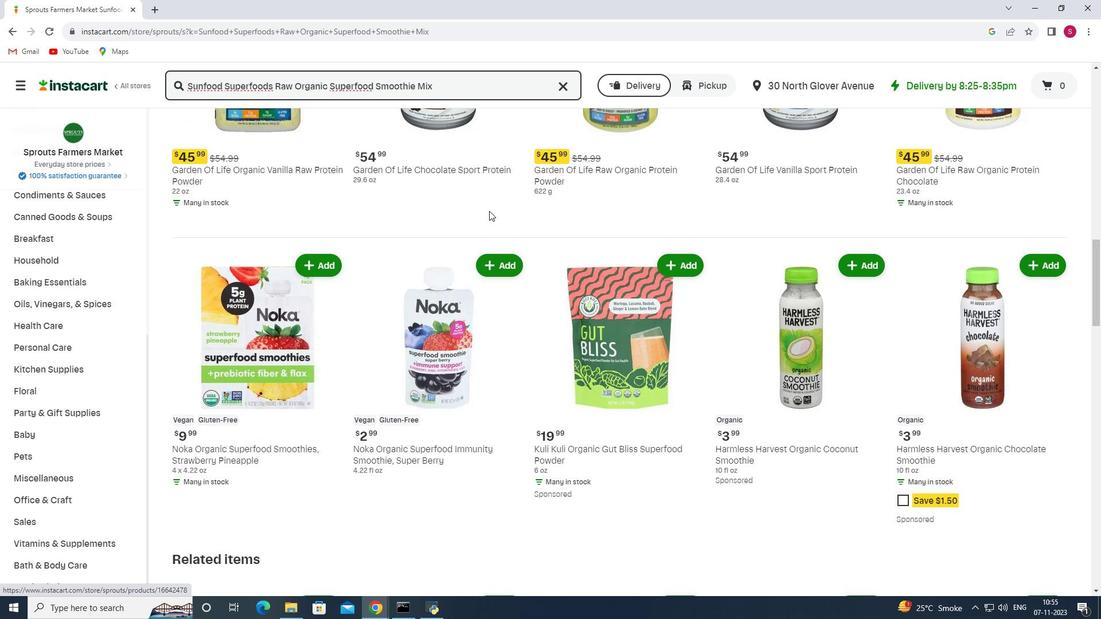 
Action: Mouse scrolled (489, 210) with delta (0, 0)
Screenshot: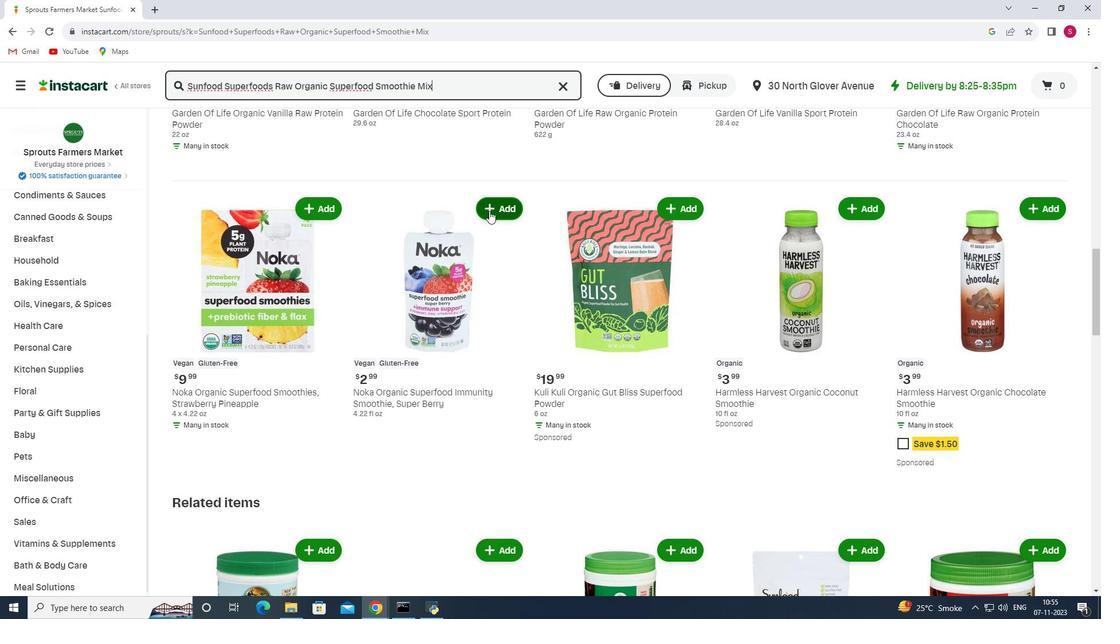 
Action: Mouse scrolled (489, 210) with delta (0, 0)
Screenshot: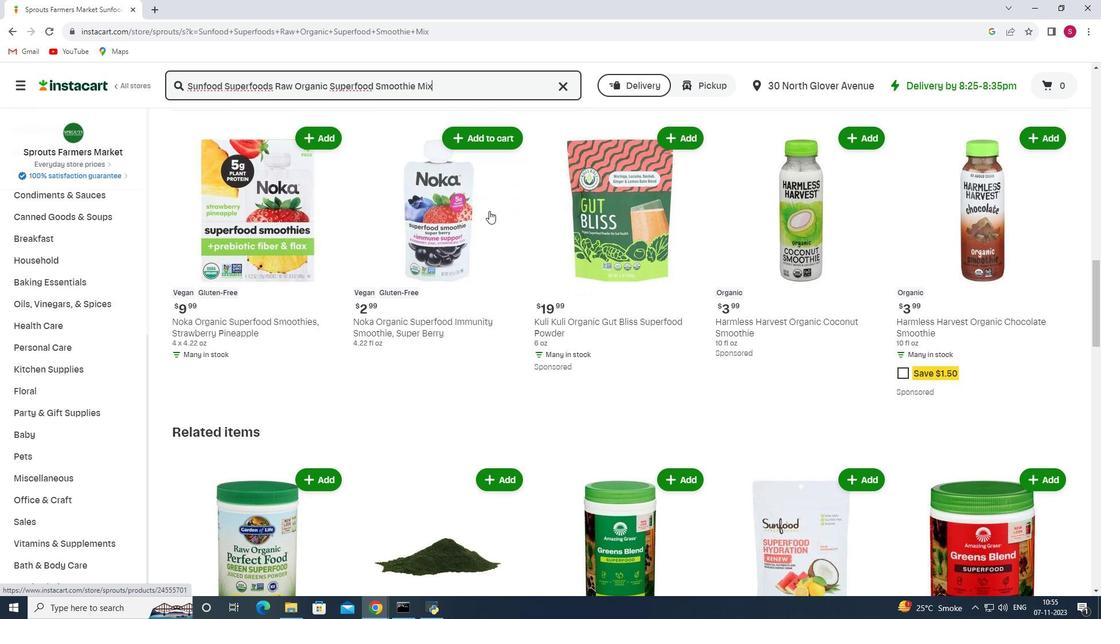 
Action: Mouse scrolled (489, 210) with delta (0, 0)
Screenshot: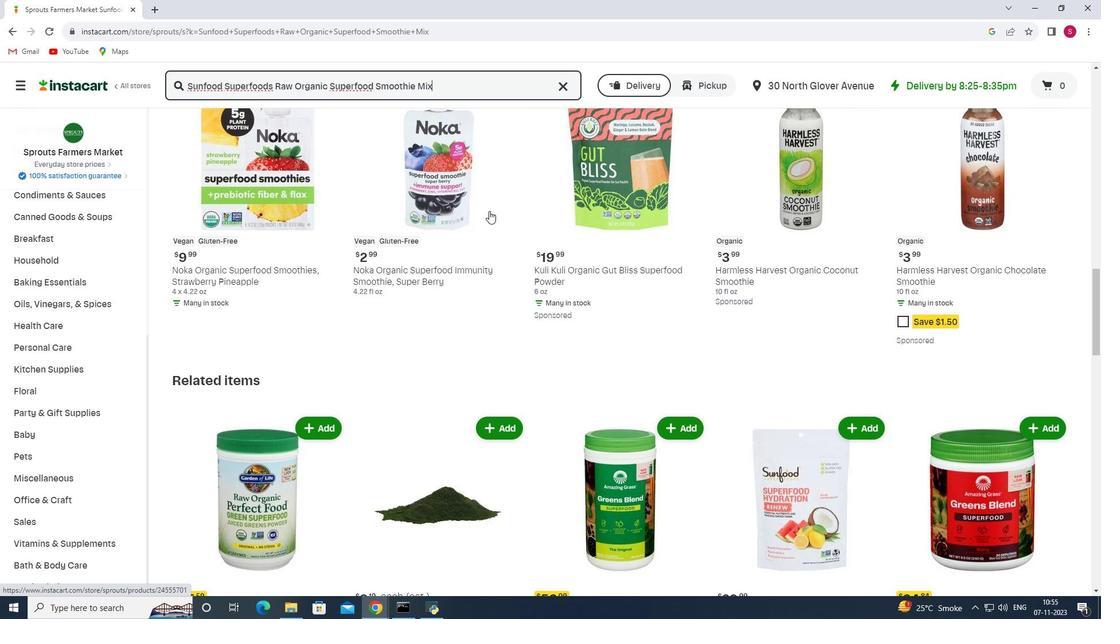 
Action: Mouse scrolled (489, 210) with delta (0, 0)
Screenshot: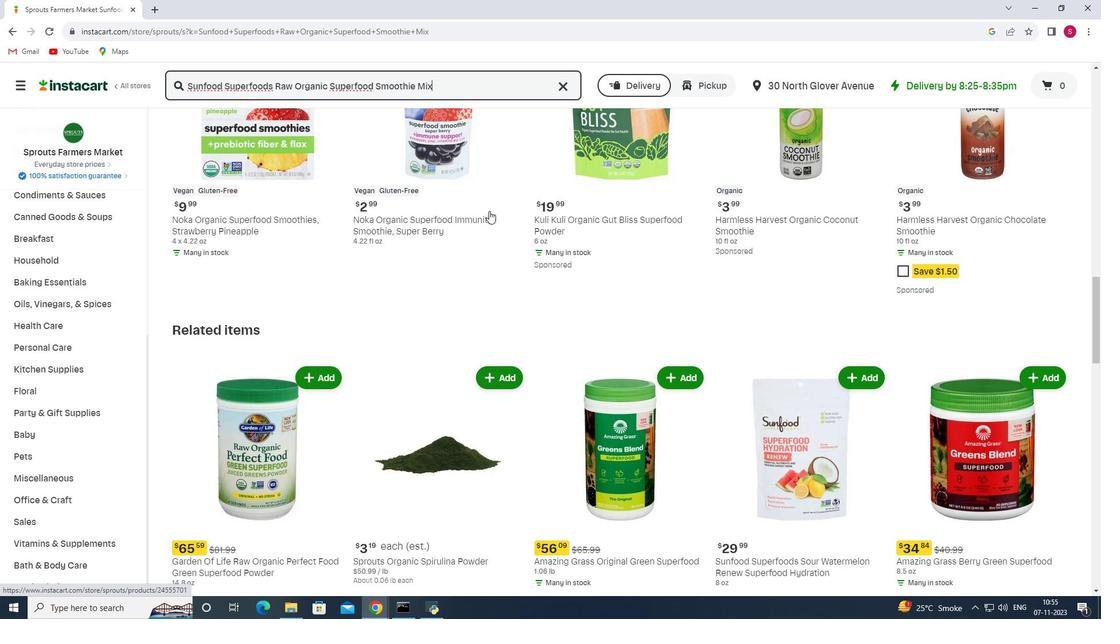 
Action: Mouse scrolled (489, 210) with delta (0, 0)
Screenshot: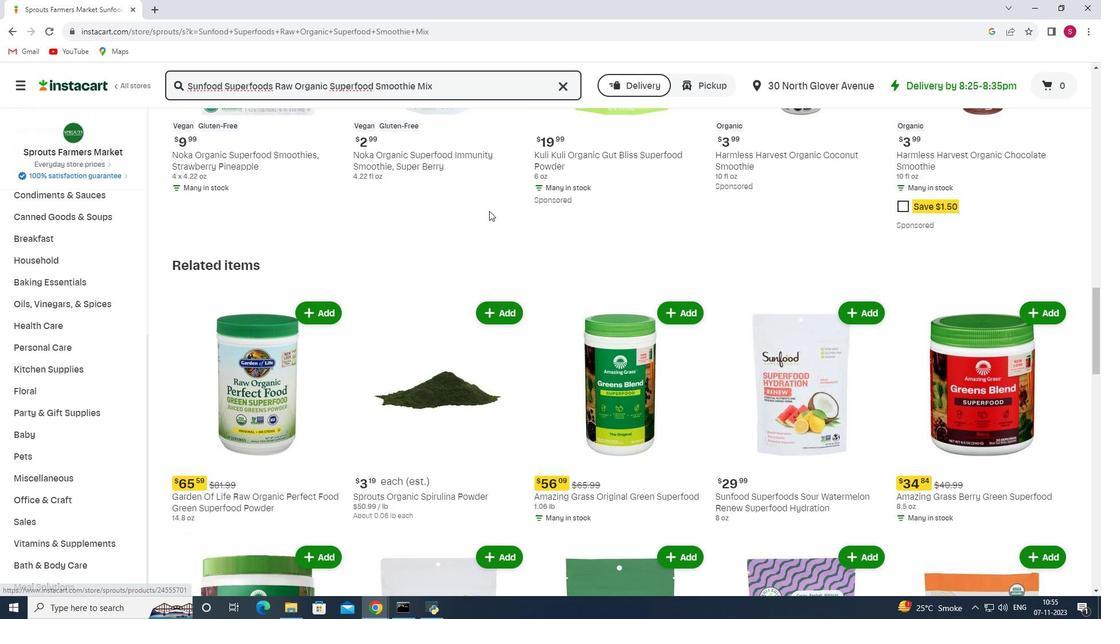 
Action: Mouse scrolled (489, 210) with delta (0, 0)
Screenshot: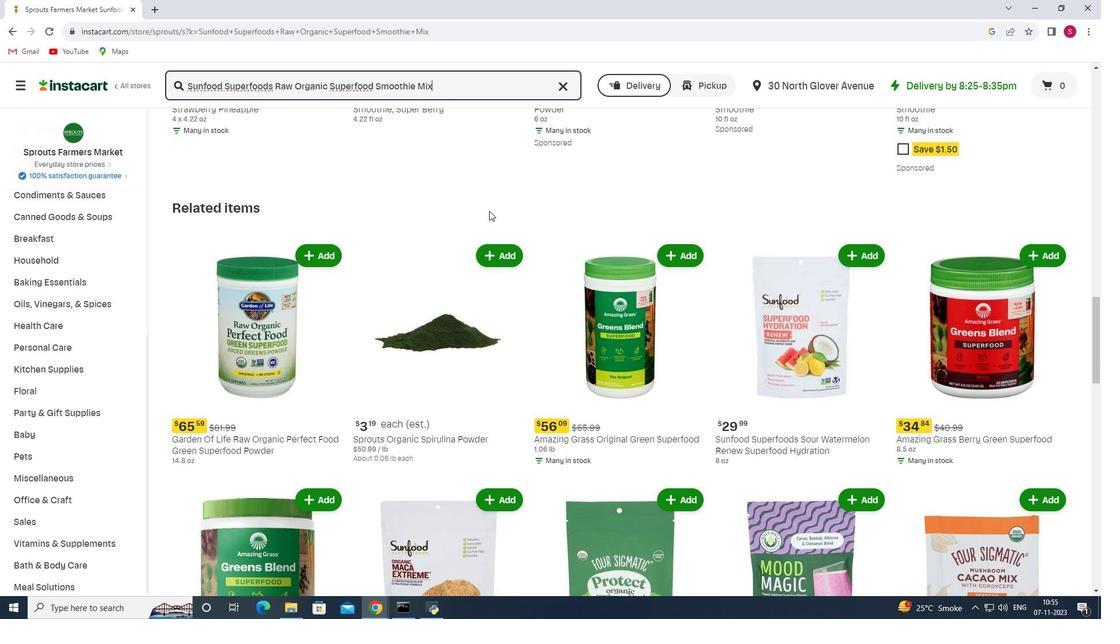 
Action: Mouse scrolled (489, 210) with delta (0, 0)
Screenshot: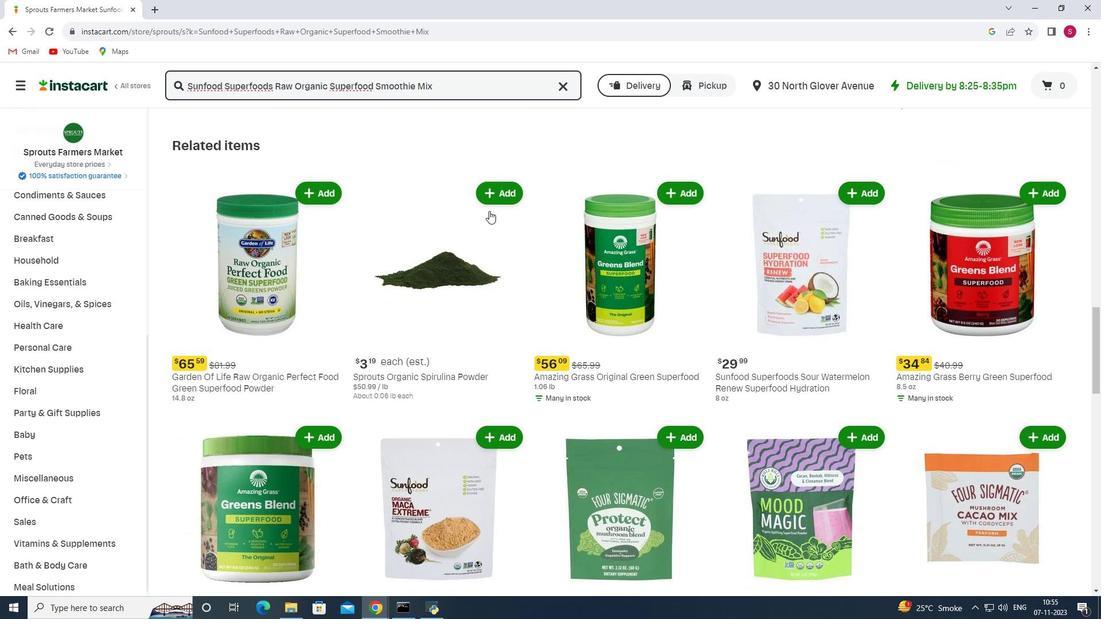
Action: Mouse scrolled (489, 210) with delta (0, 0)
Screenshot: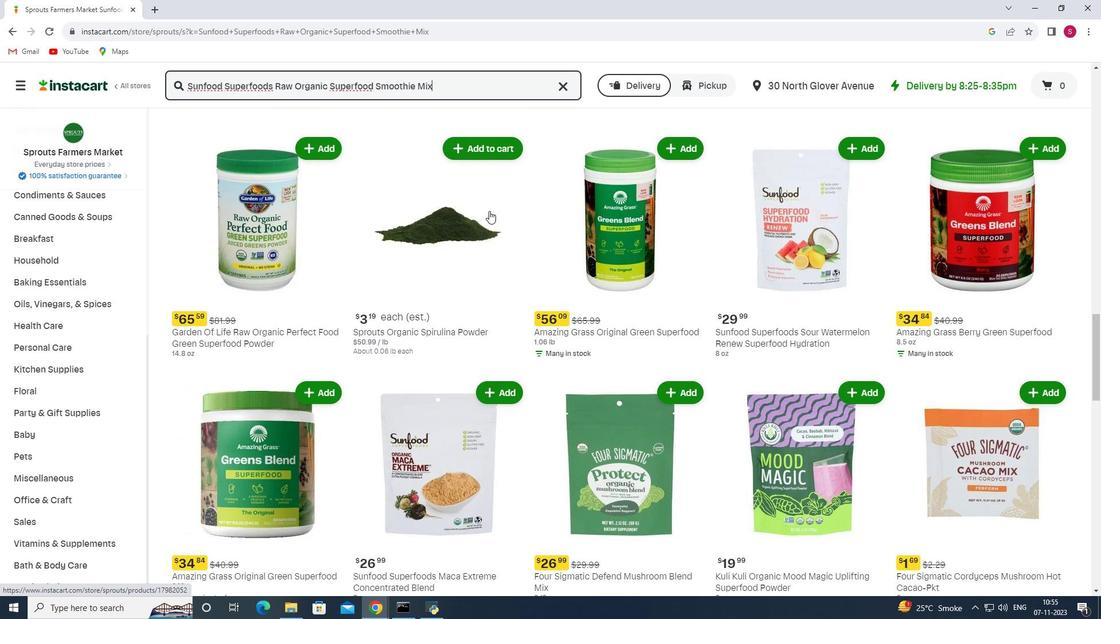 
Action: Mouse scrolled (489, 210) with delta (0, 0)
Screenshot: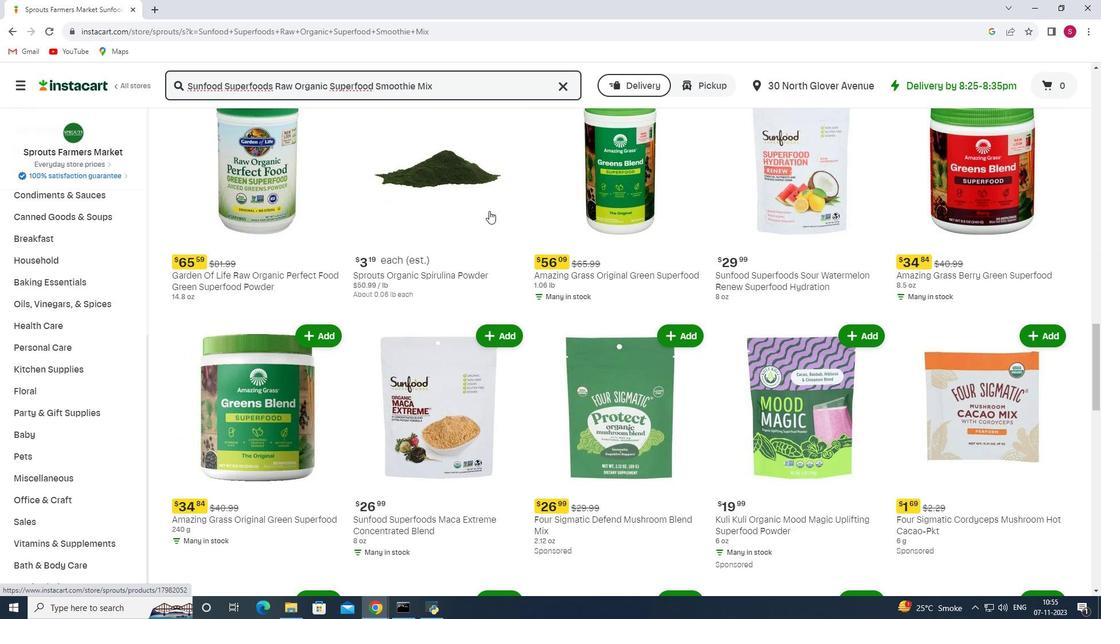 
Action: Mouse scrolled (489, 210) with delta (0, 0)
Screenshot: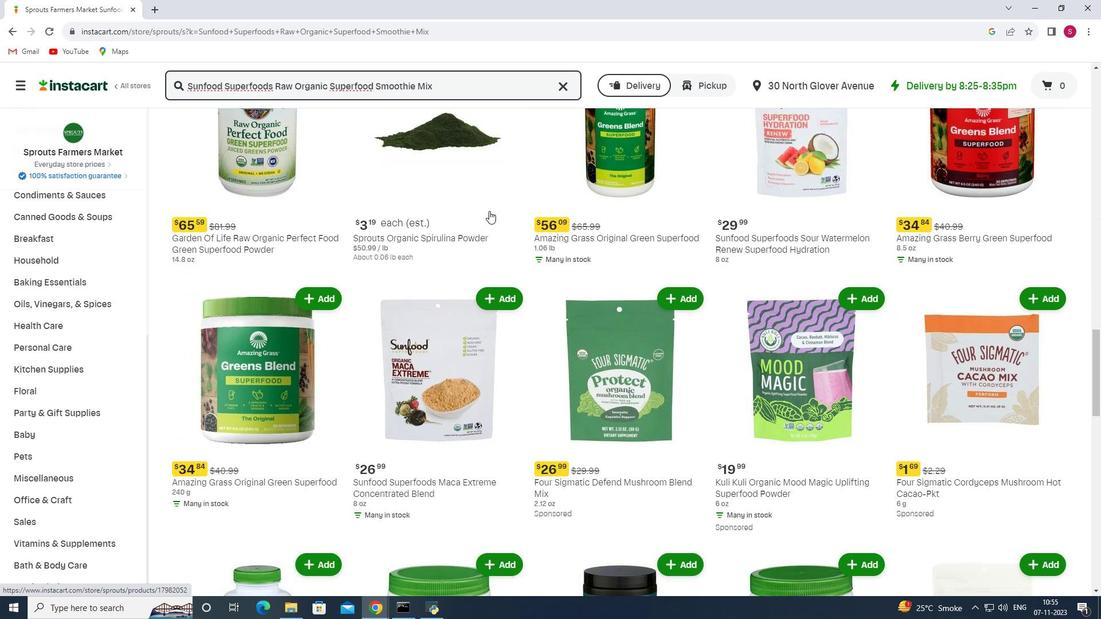 
Action: Mouse scrolled (489, 210) with delta (0, 0)
Screenshot: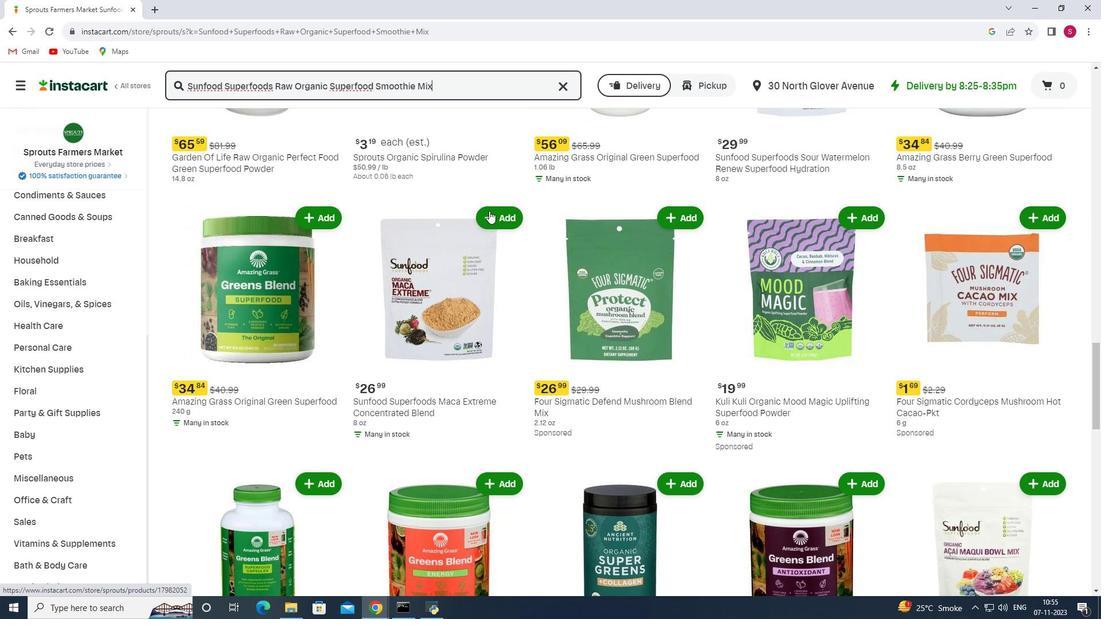 
Action: Mouse scrolled (489, 210) with delta (0, 0)
Screenshot: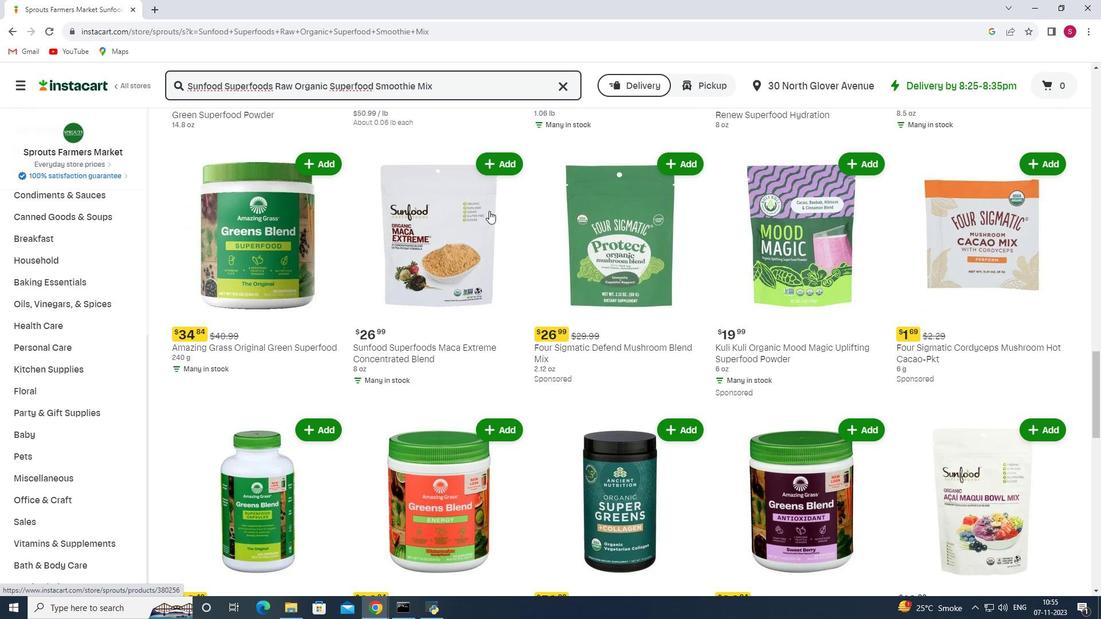 
Action: Mouse scrolled (489, 210) with delta (0, 0)
Screenshot: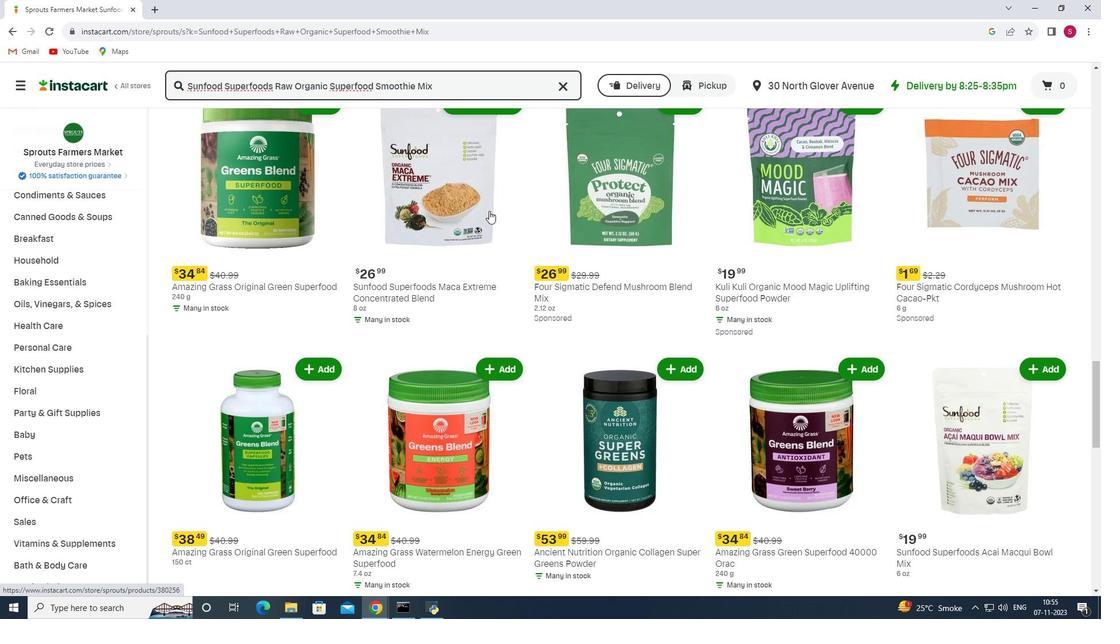 
Action: Mouse scrolled (489, 210) with delta (0, 0)
Screenshot: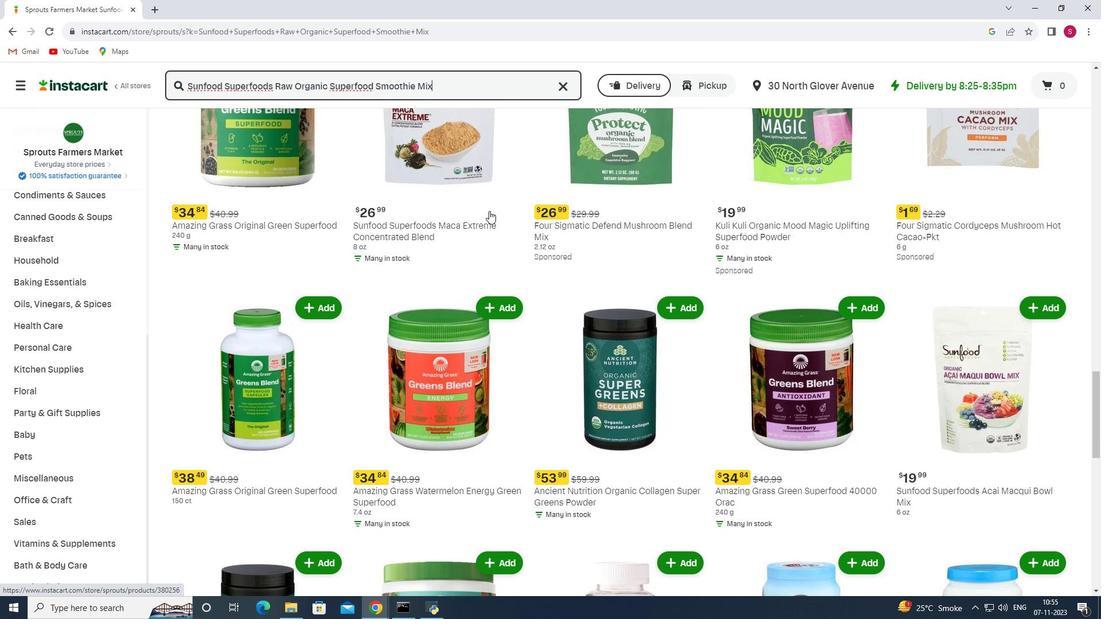 
Action: Mouse scrolled (489, 210) with delta (0, 0)
Screenshot: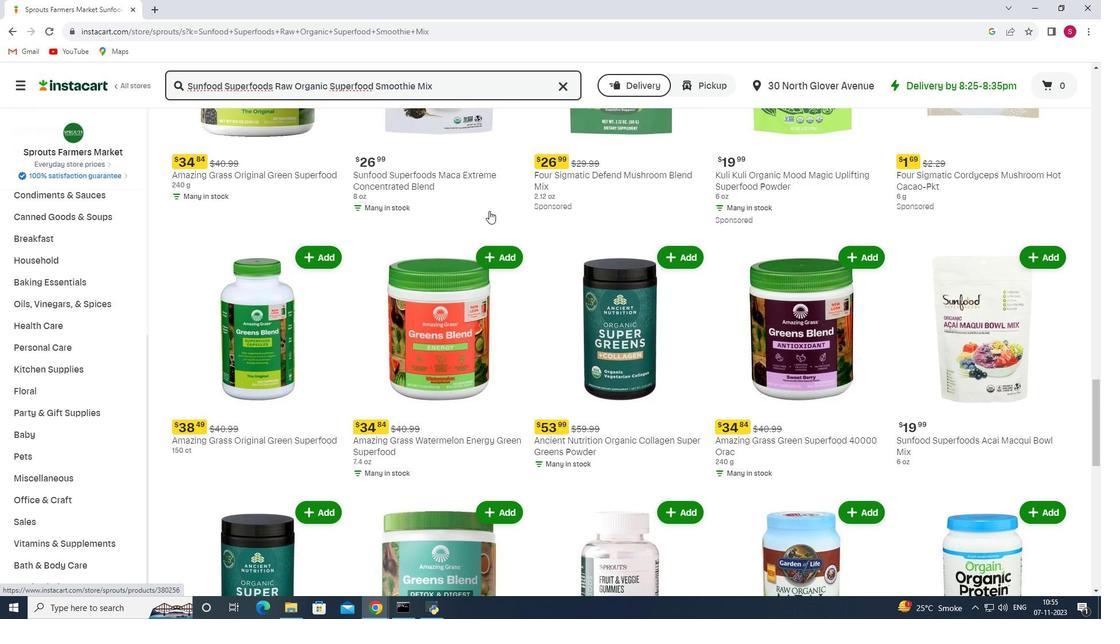 
Action: Mouse scrolled (489, 210) with delta (0, 0)
Screenshot: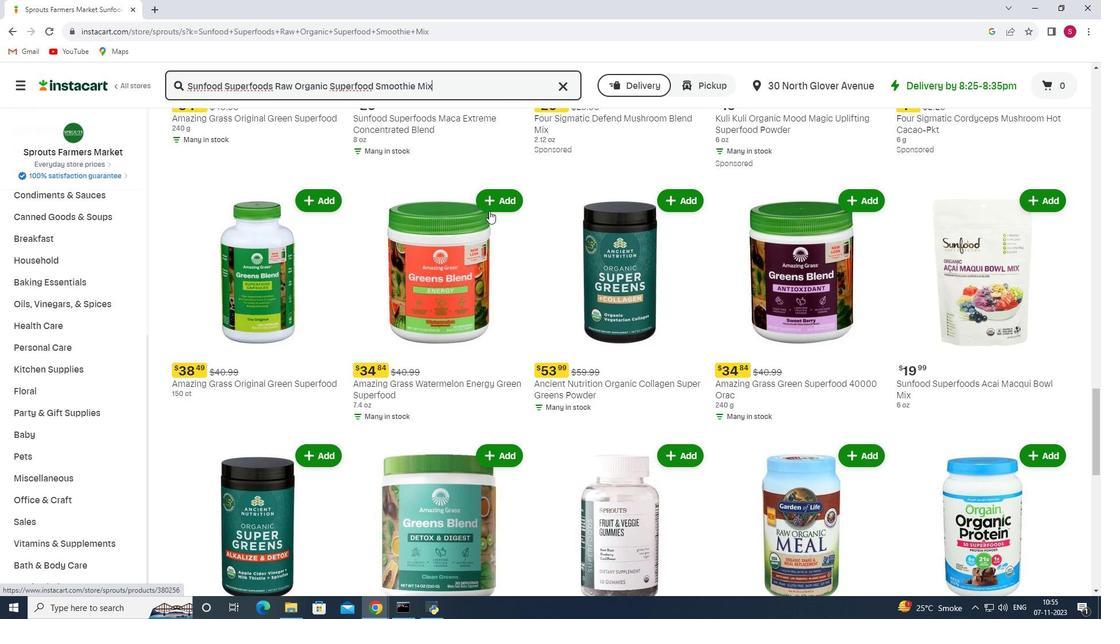 
Action: Mouse scrolled (489, 210) with delta (0, 0)
Screenshot: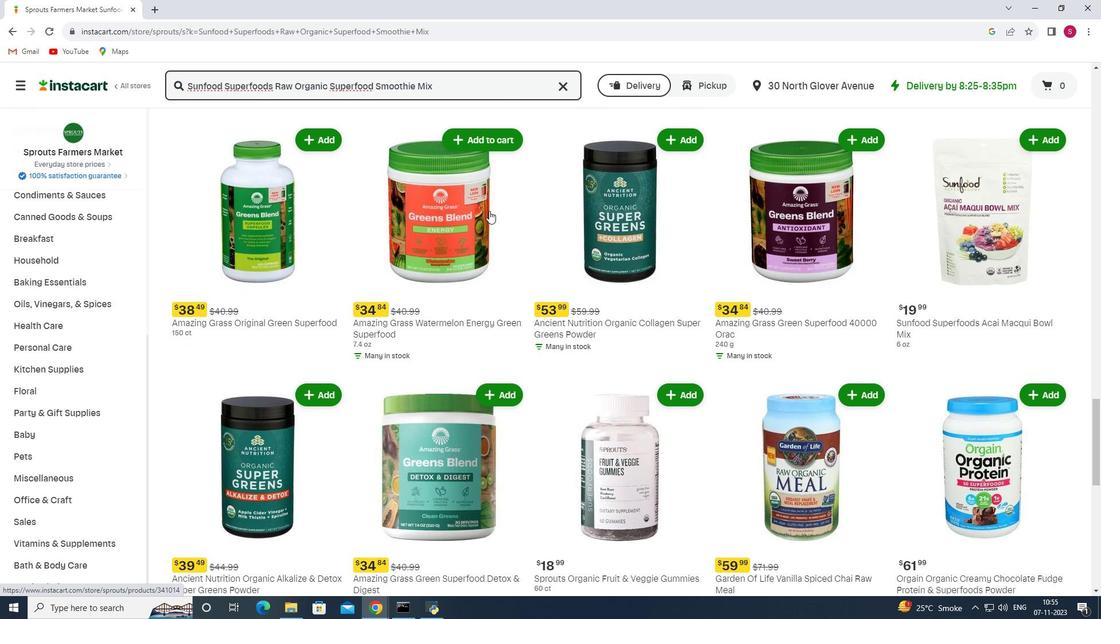 
Action: Mouse scrolled (489, 210) with delta (0, 0)
Screenshot: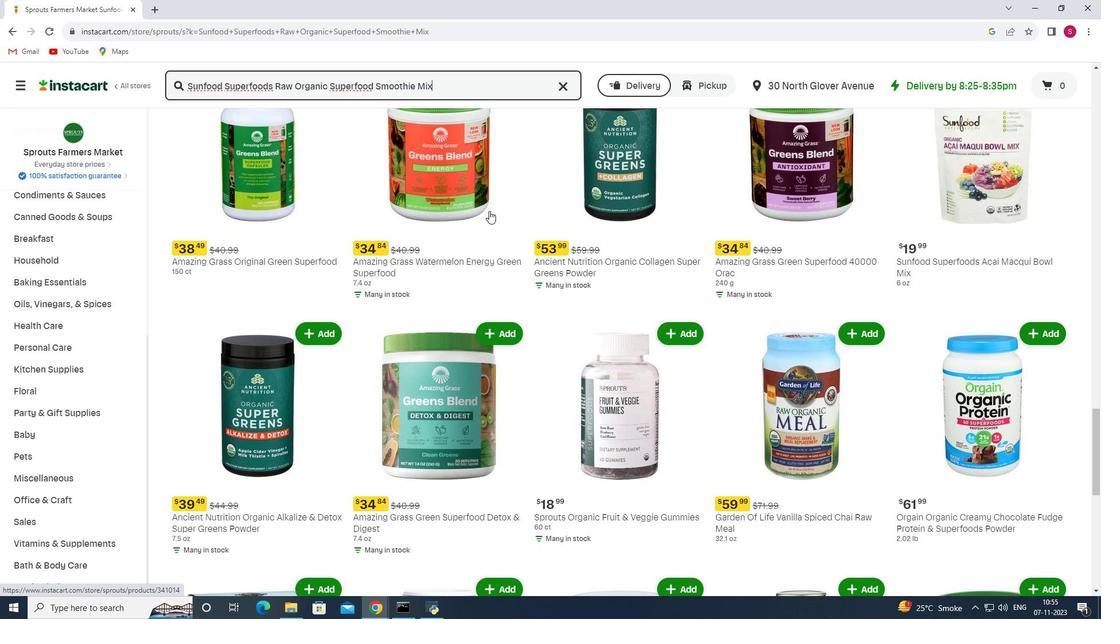 
Action: Mouse scrolled (489, 210) with delta (0, 0)
Screenshot: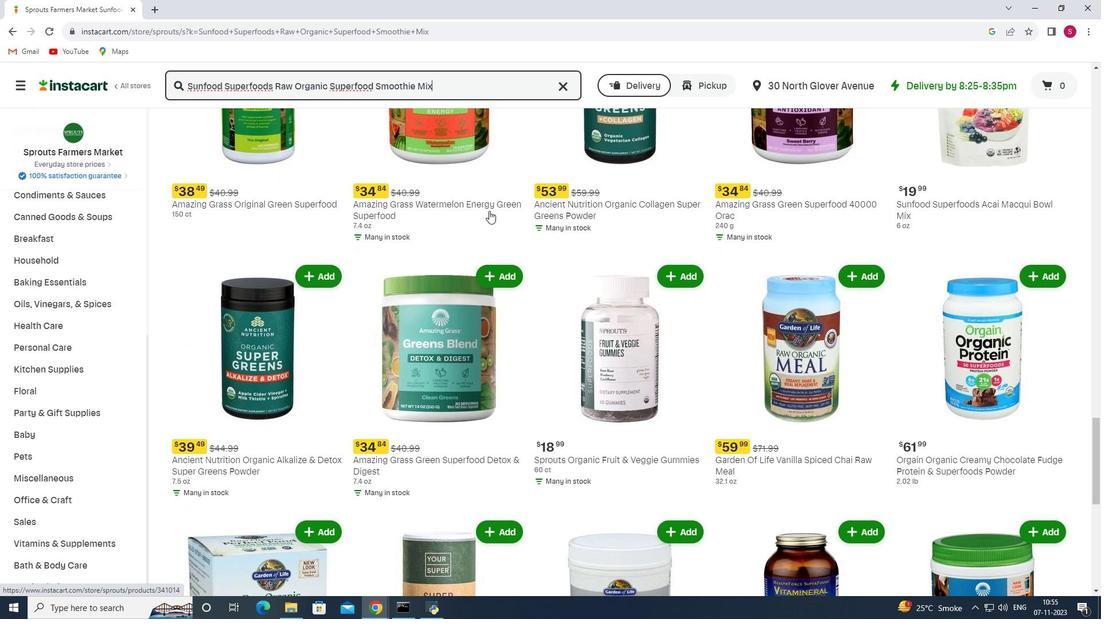 
Action: Mouse scrolled (489, 210) with delta (0, 0)
Screenshot: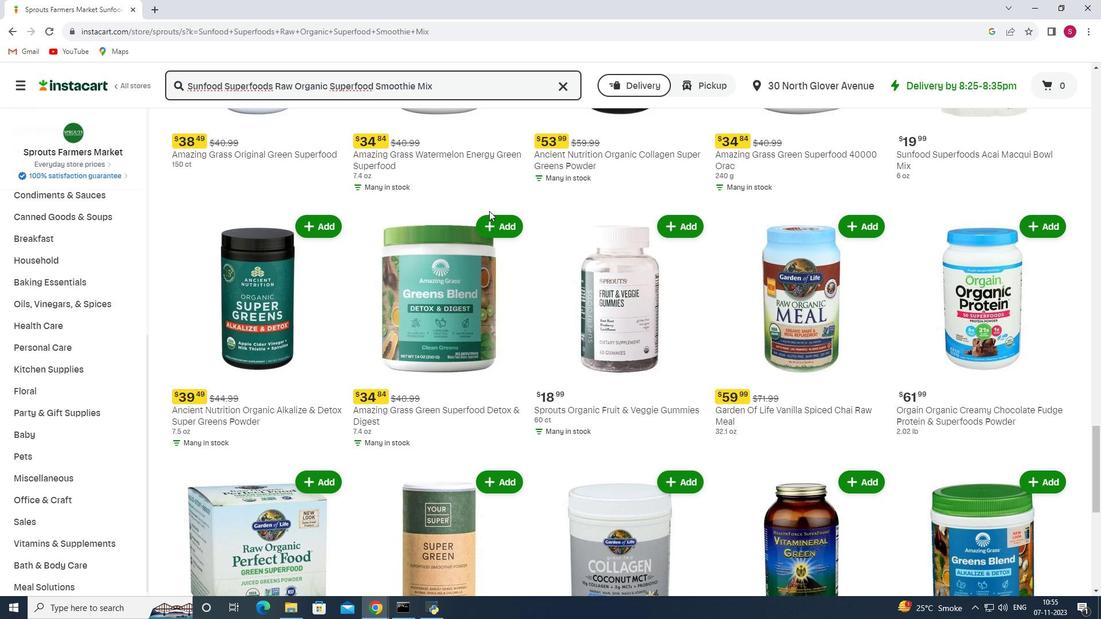 
Action: Mouse scrolled (489, 210) with delta (0, 0)
Screenshot: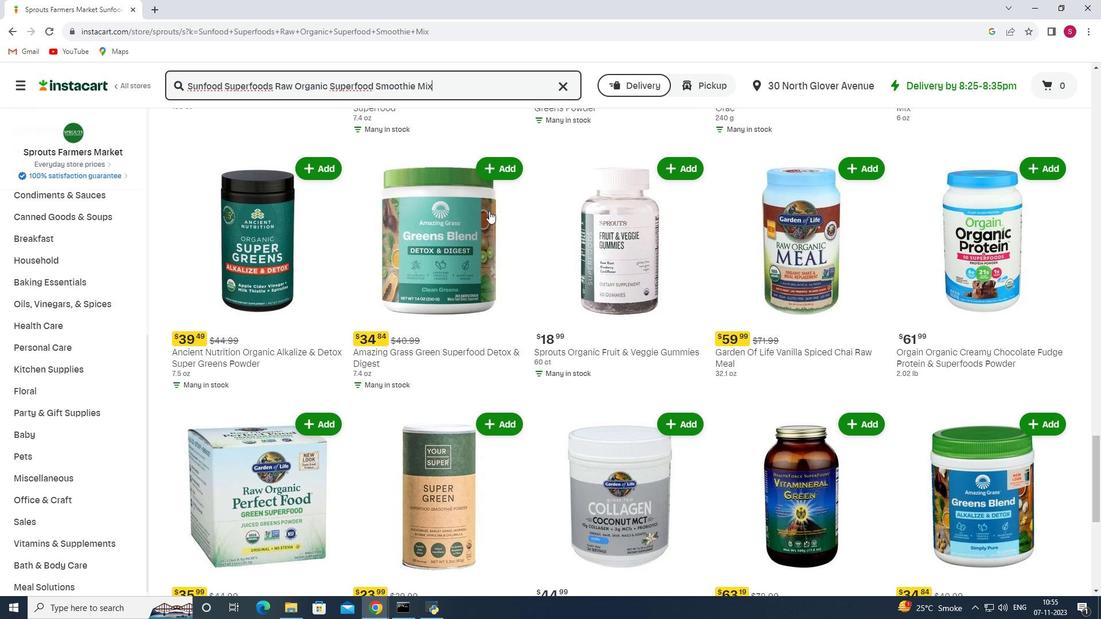 
Action: Mouse scrolled (489, 210) with delta (0, 0)
Screenshot: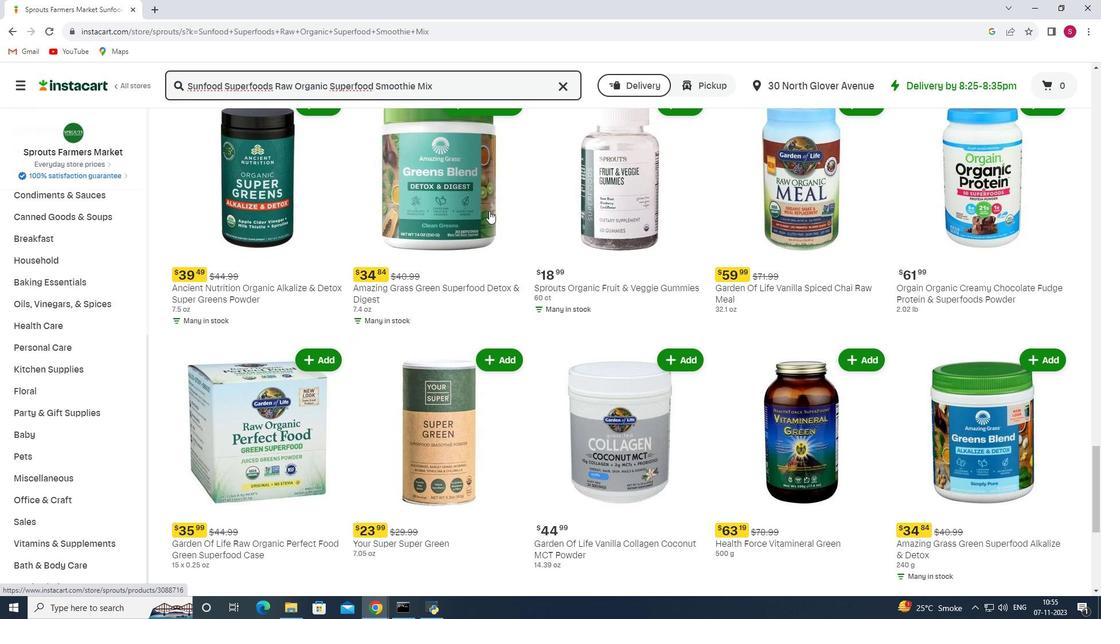 
Action: Mouse scrolled (489, 210) with delta (0, 0)
Screenshot: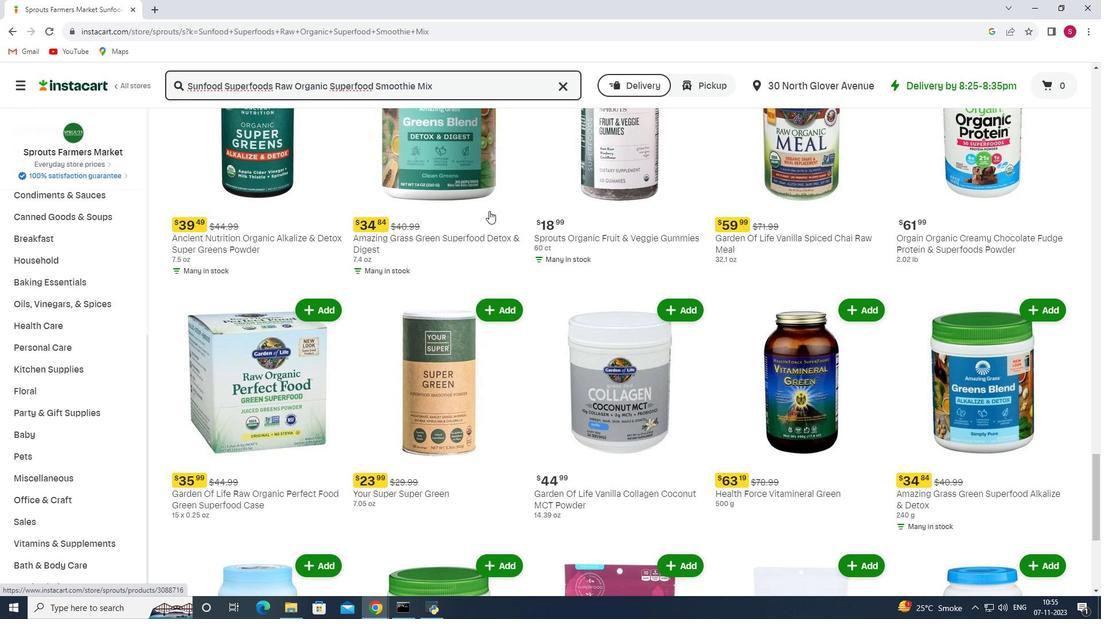
Action: Mouse scrolled (489, 210) with delta (0, 0)
Screenshot: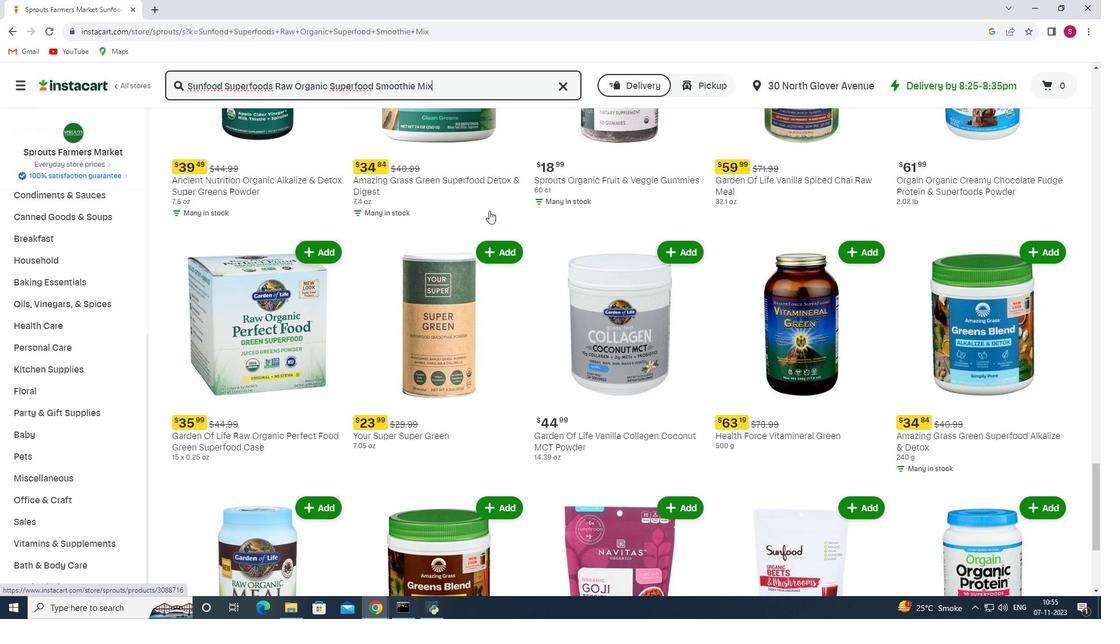 
Action: Mouse scrolled (489, 210) with delta (0, 0)
Screenshot: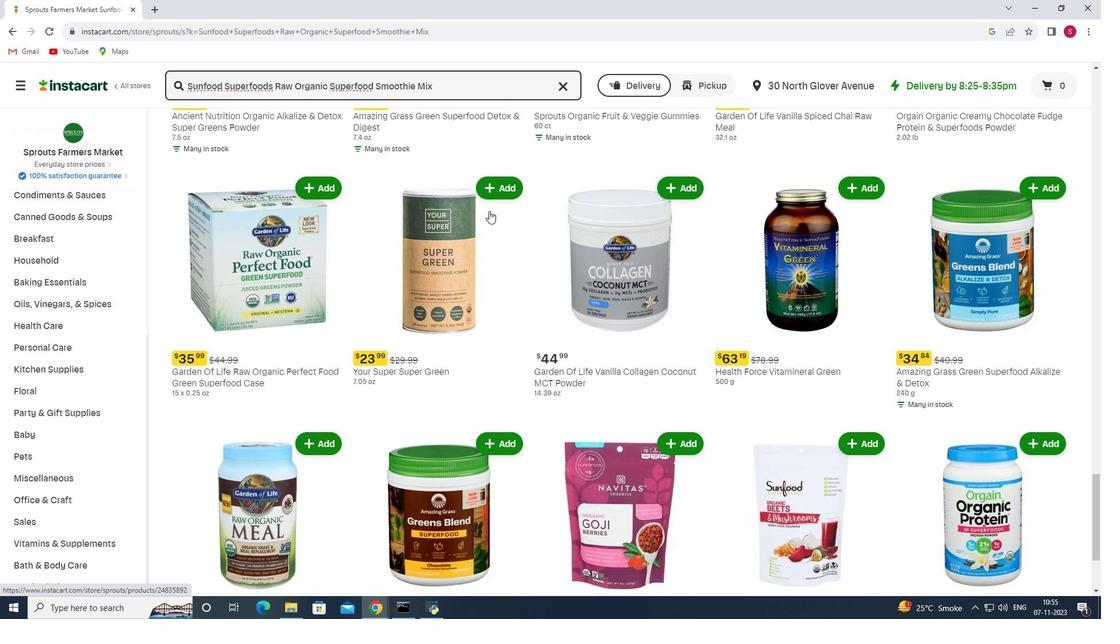 
Action: Mouse scrolled (489, 210) with delta (0, 0)
Screenshot: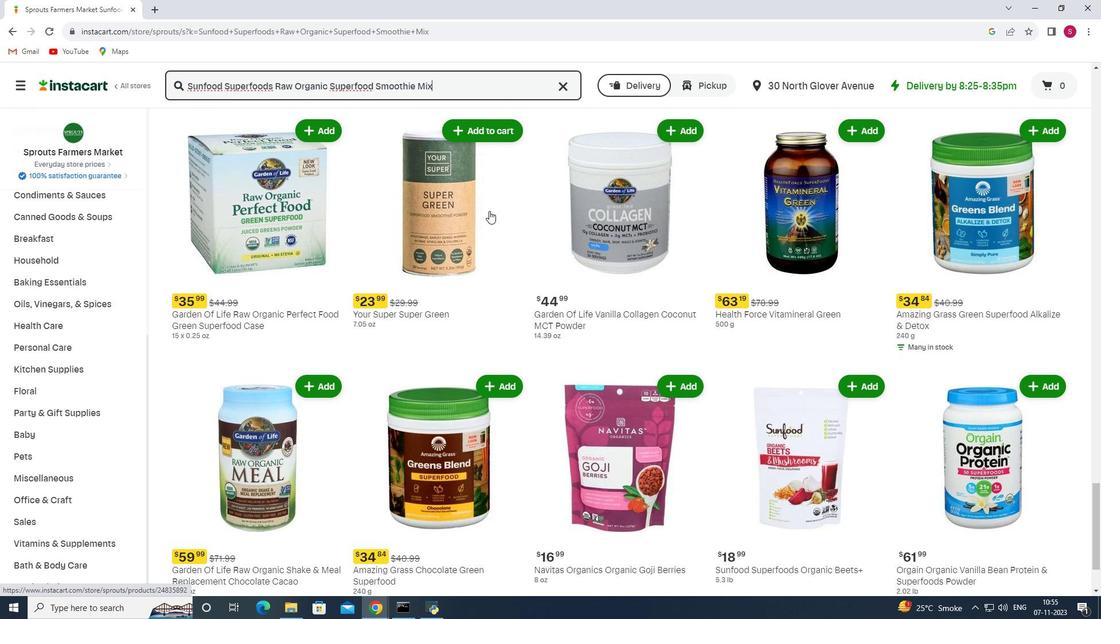 
Action: Mouse scrolled (489, 210) with delta (0, 0)
Screenshot: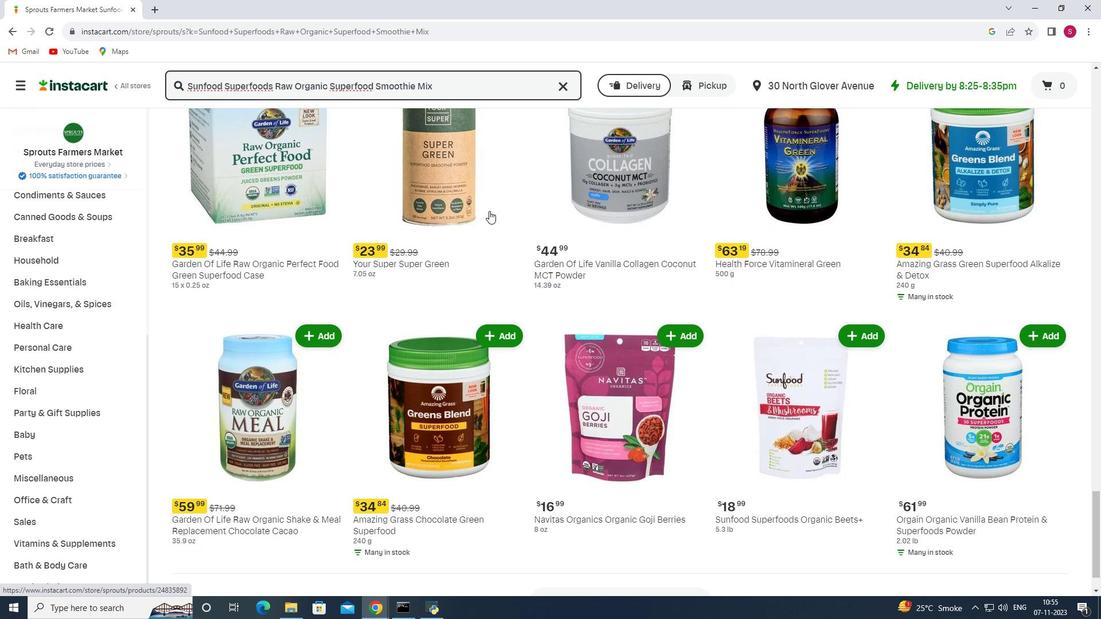 
Action: Mouse scrolled (489, 210) with delta (0, 0)
Screenshot: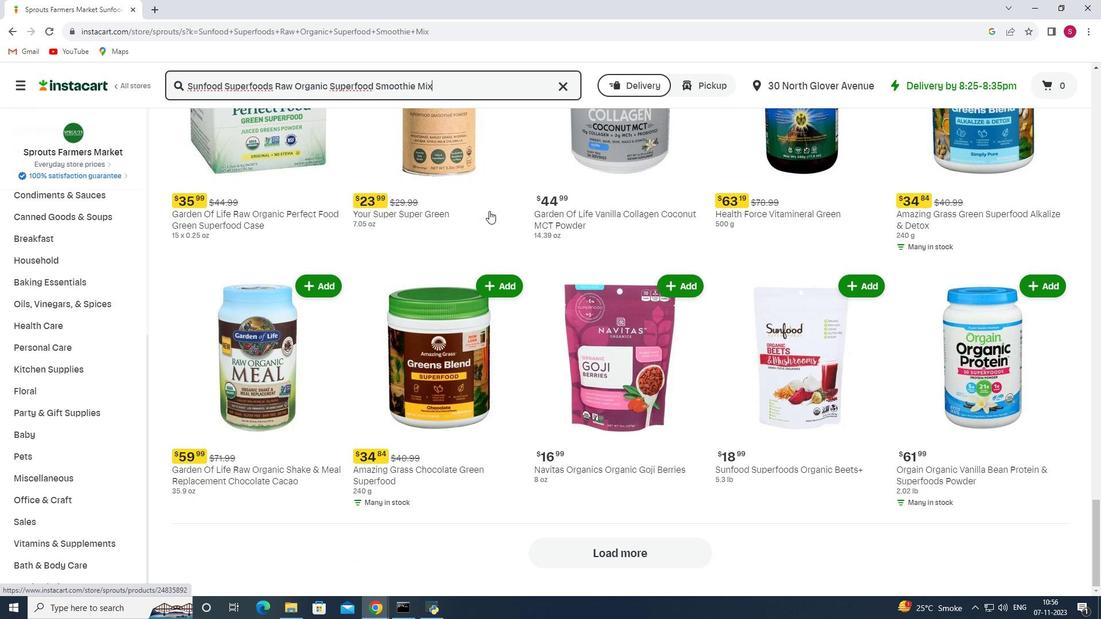 
Action: Mouse moved to (531, 230)
Screenshot: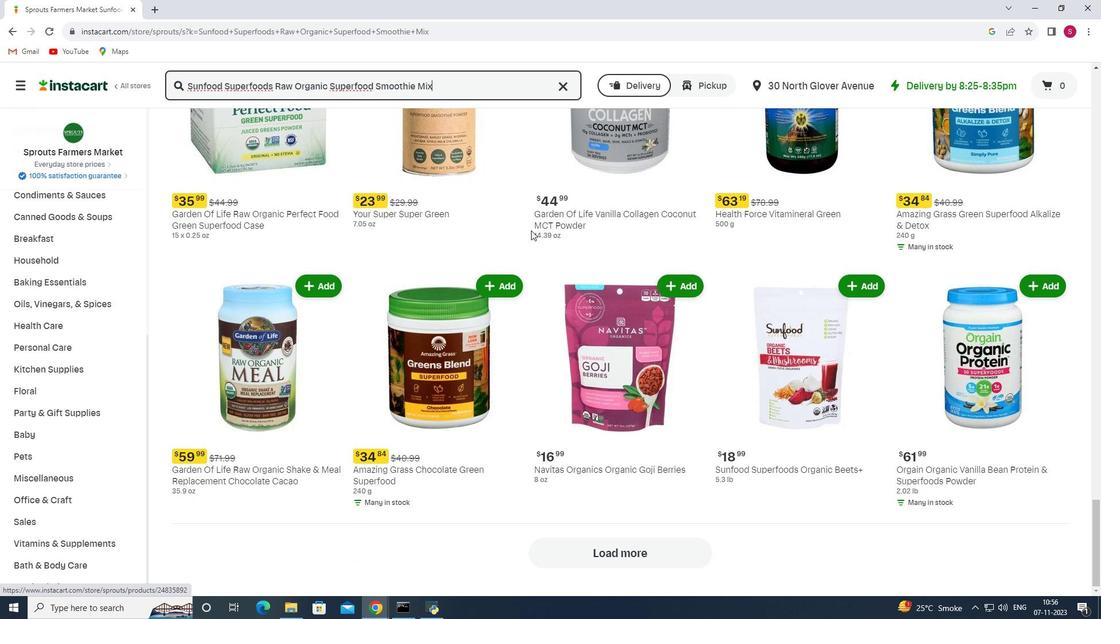 
